 Task: Look for space in Kīsh, Iran from 9th June, 2023 to 16th June, 2023 for 2 adults in price range Rs.8000 to Rs.16000. Place can be entire place with 2 bedrooms having 2 beds and 1 bathroom. Property type can be house, flat, guest house. Booking option can be shelf check-in. Required host language is English.
Action: Mouse moved to (519, 82)
Screenshot: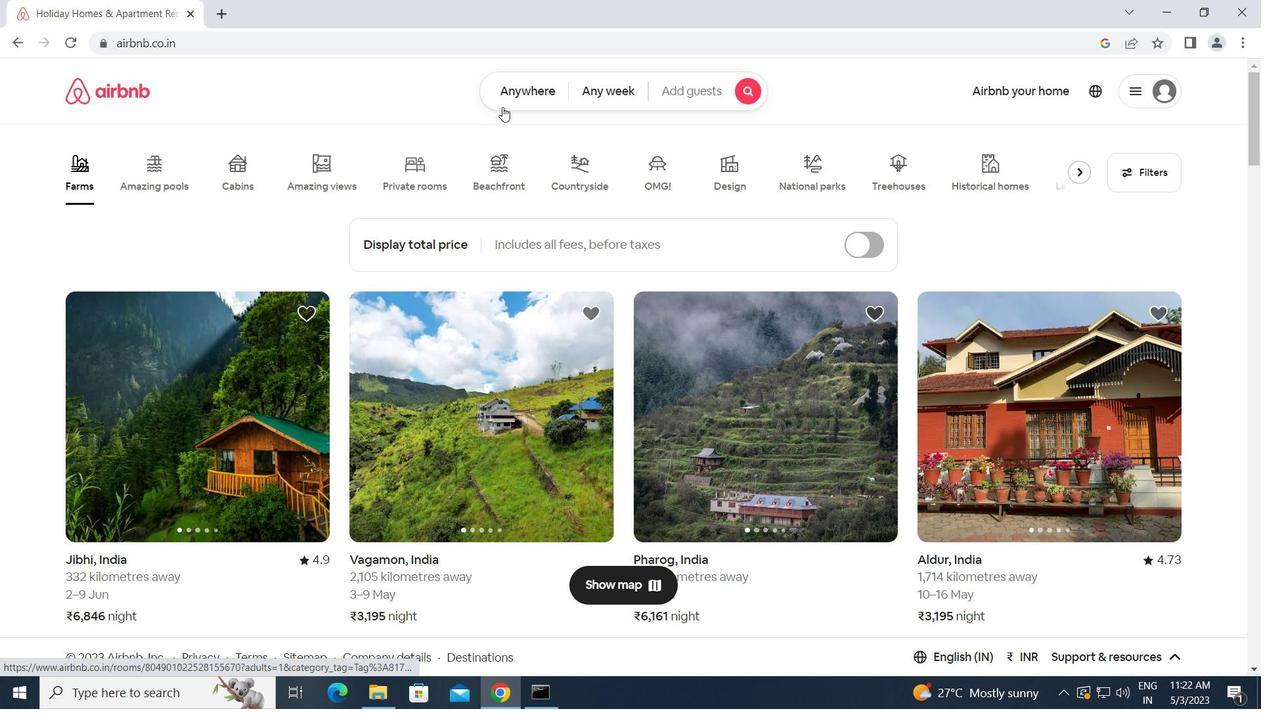 
Action: Mouse pressed left at (519, 82)
Screenshot: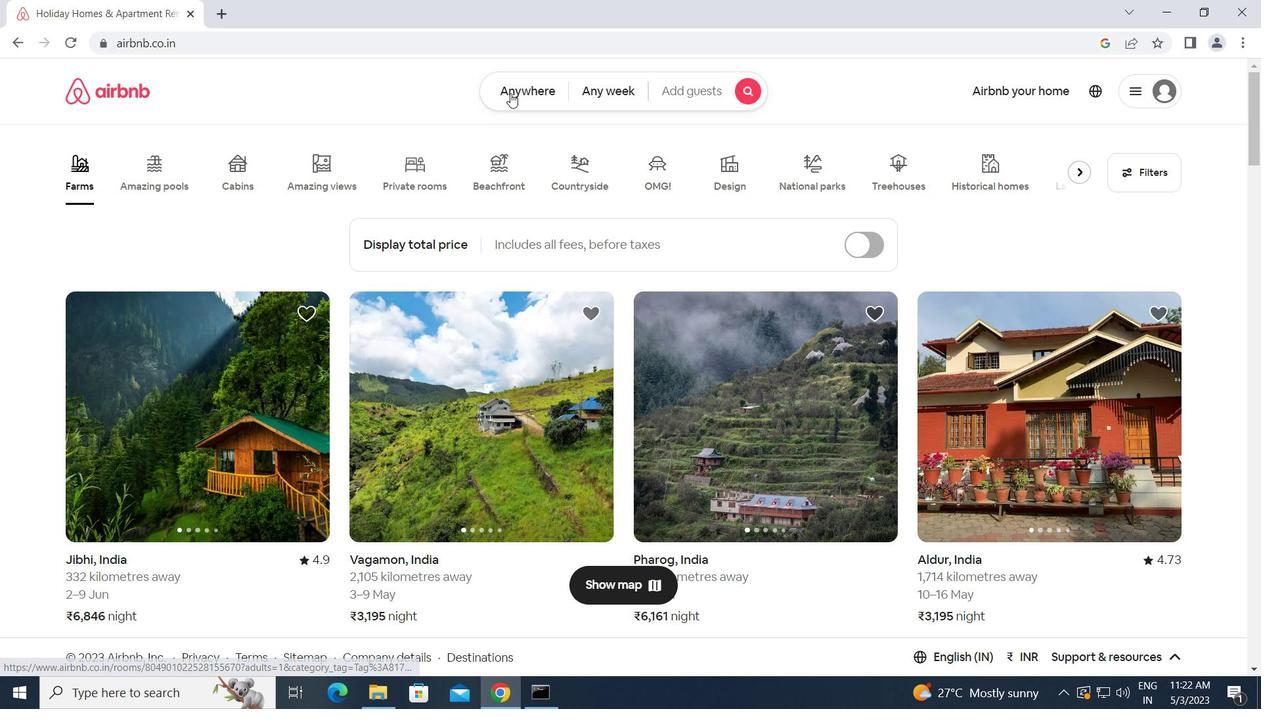 
Action: Mouse moved to (428, 135)
Screenshot: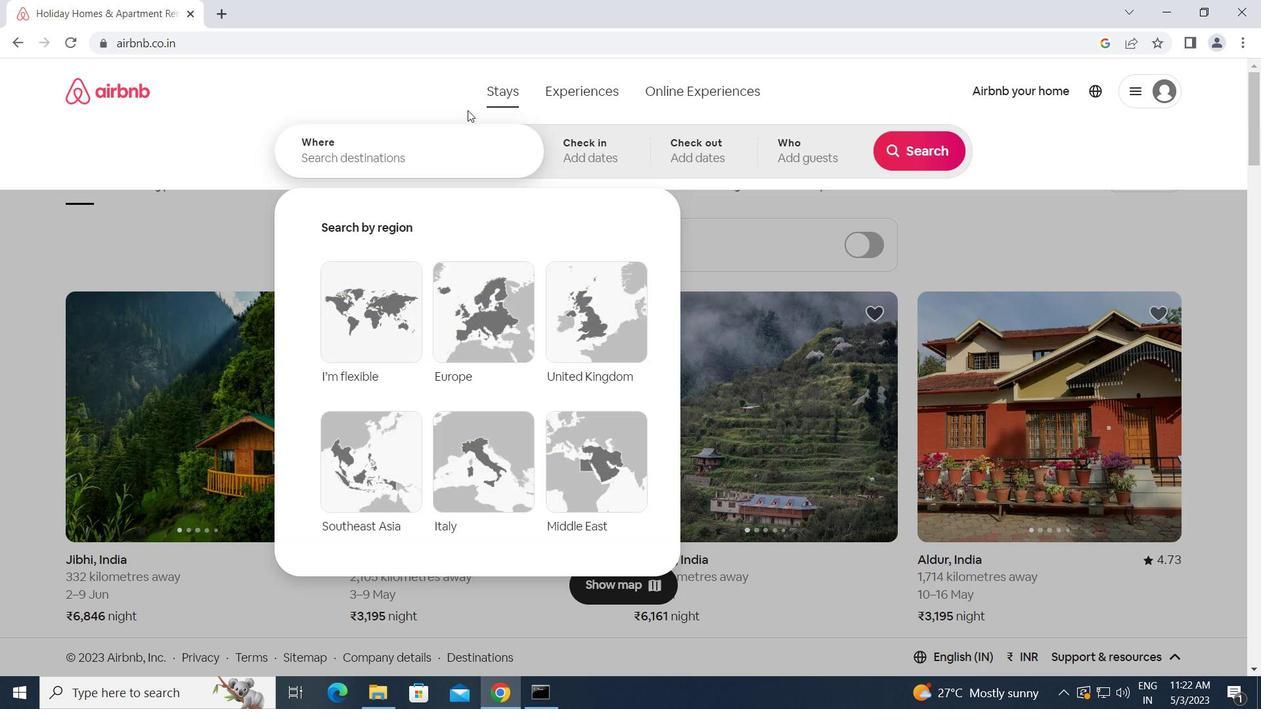 
Action: Mouse pressed left at (428, 135)
Screenshot: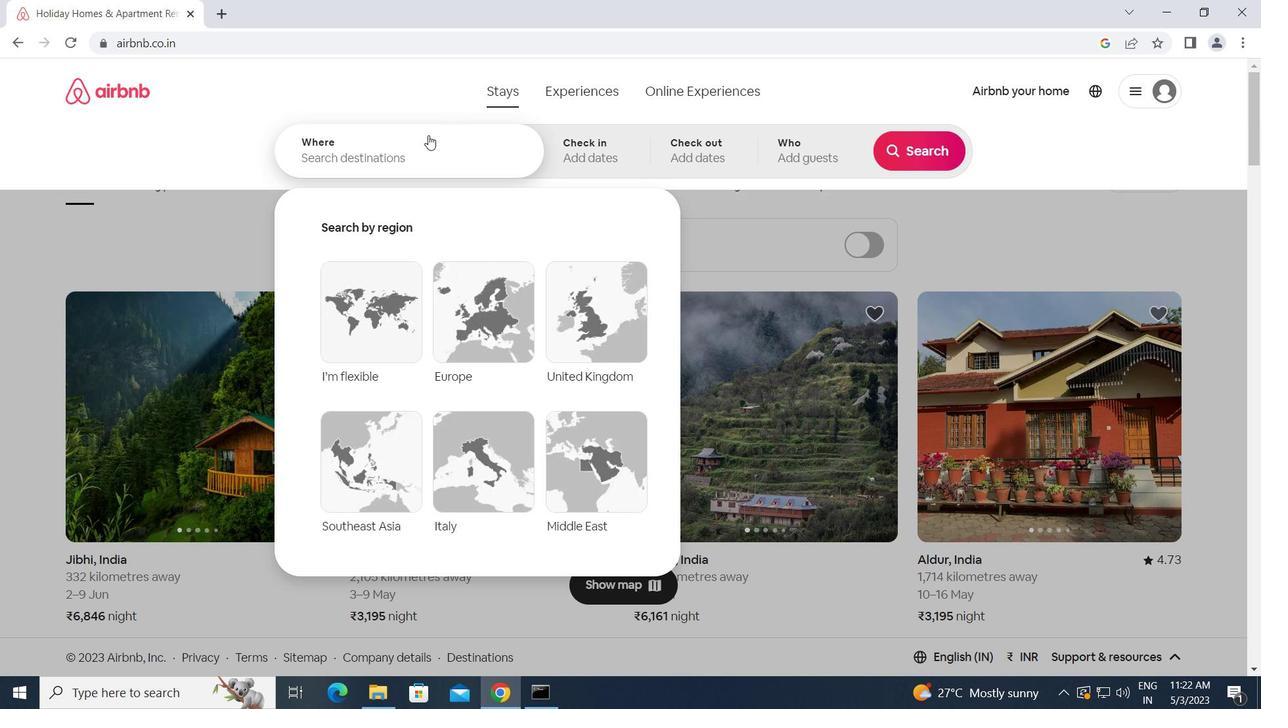 
Action: Key pressed k<Key.caps_lock>ish,<Key.space><Key.caps_lock>i<Key.caps_lock>ran<Key.enter>
Screenshot: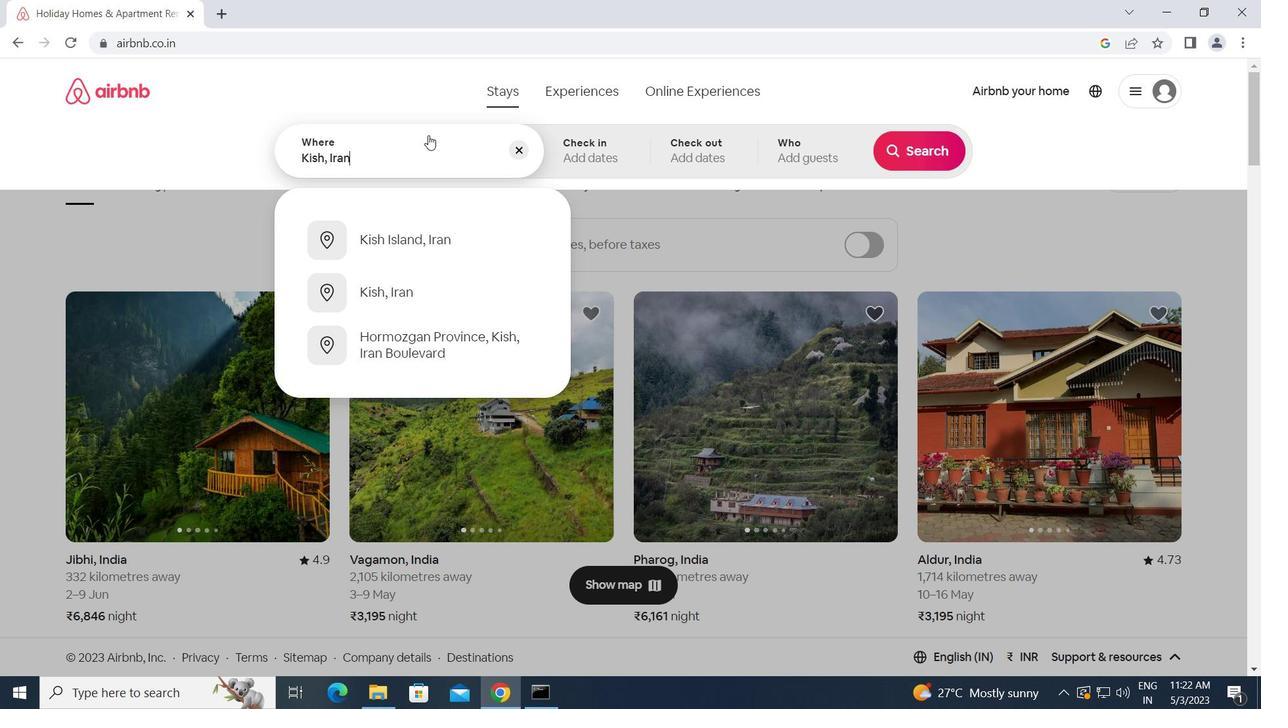 
Action: Mouse moved to (852, 385)
Screenshot: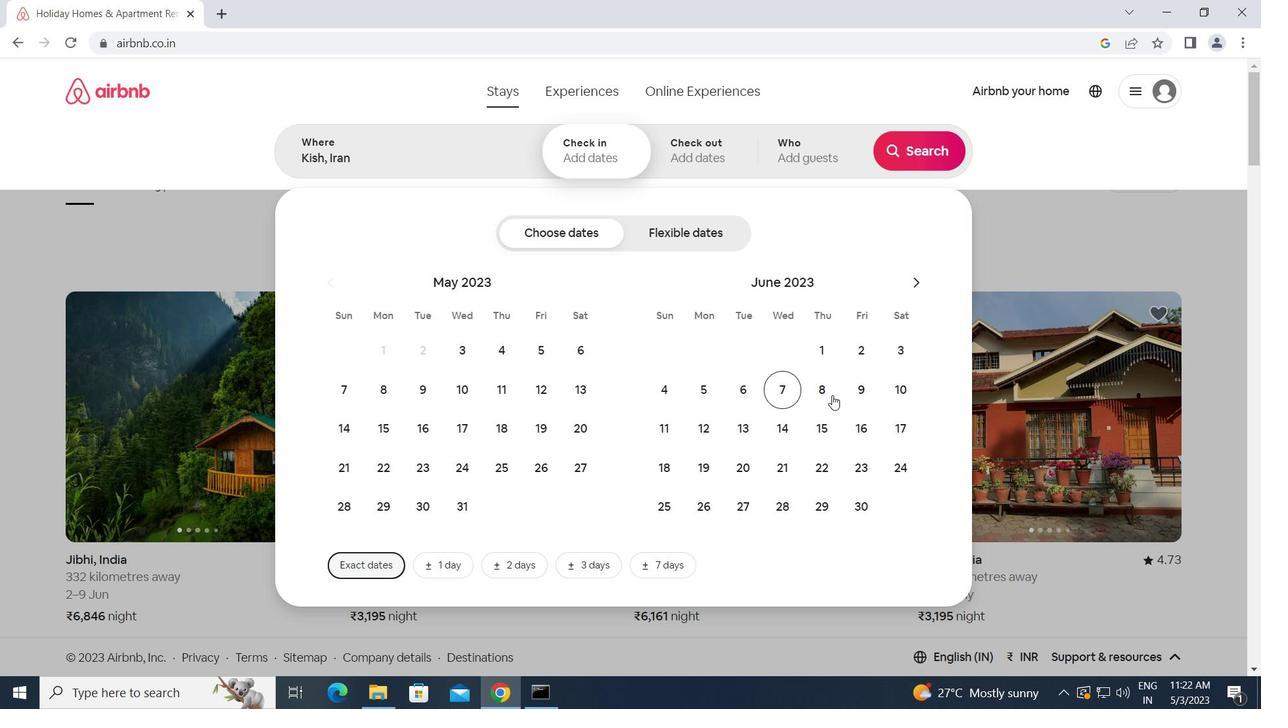 
Action: Mouse pressed left at (852, 385)
Screenshot: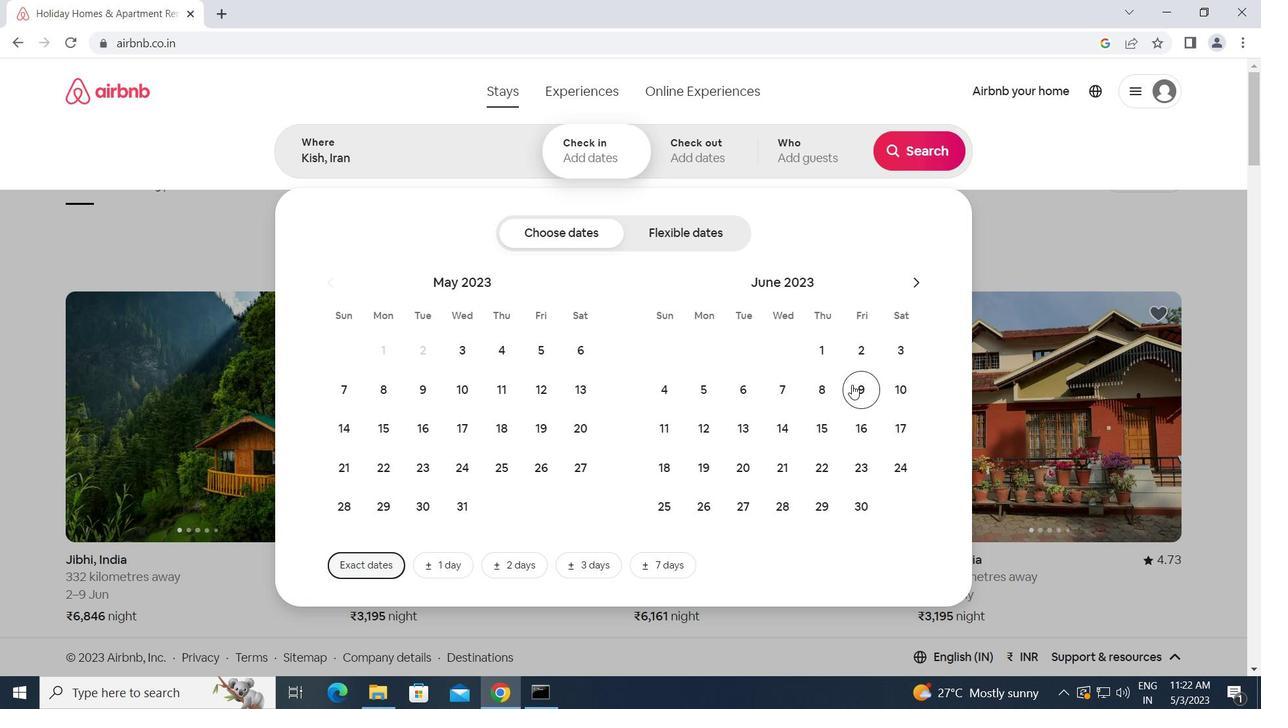 
Action: Mouse moved to (867, 423)
Screenshot: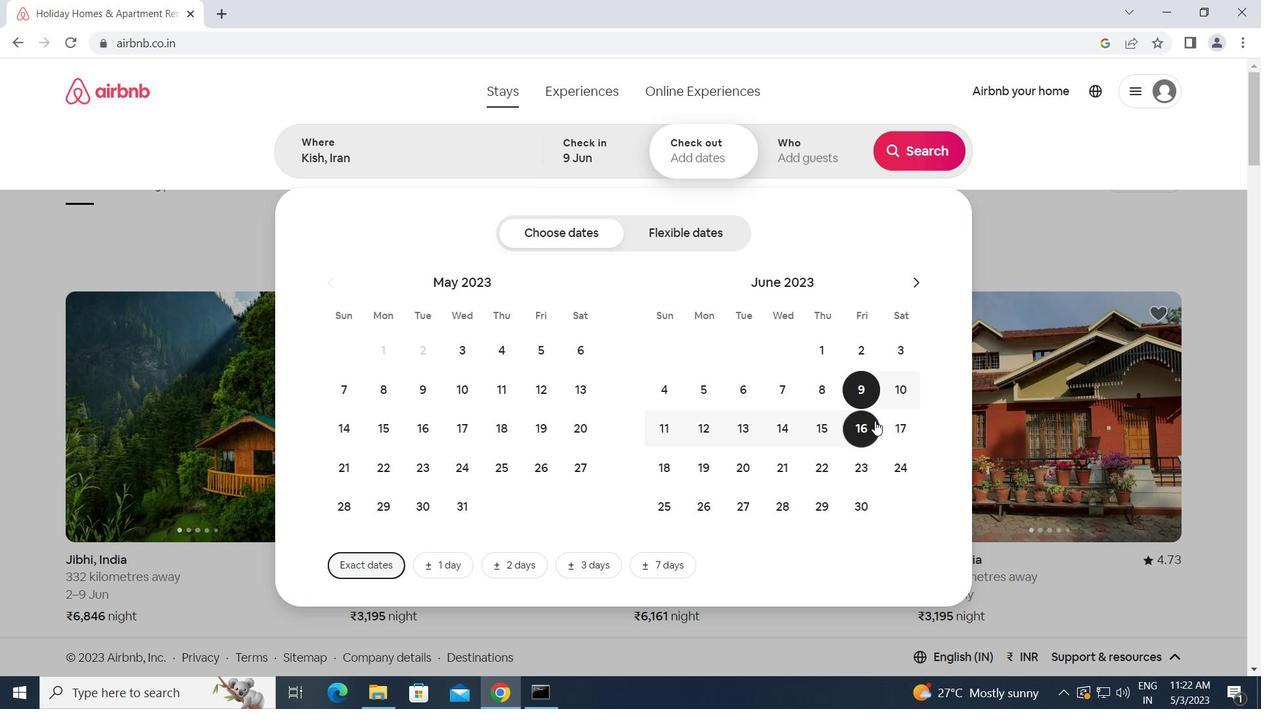 
Action: Mouse pressed left at (867, 423)
Screenshot: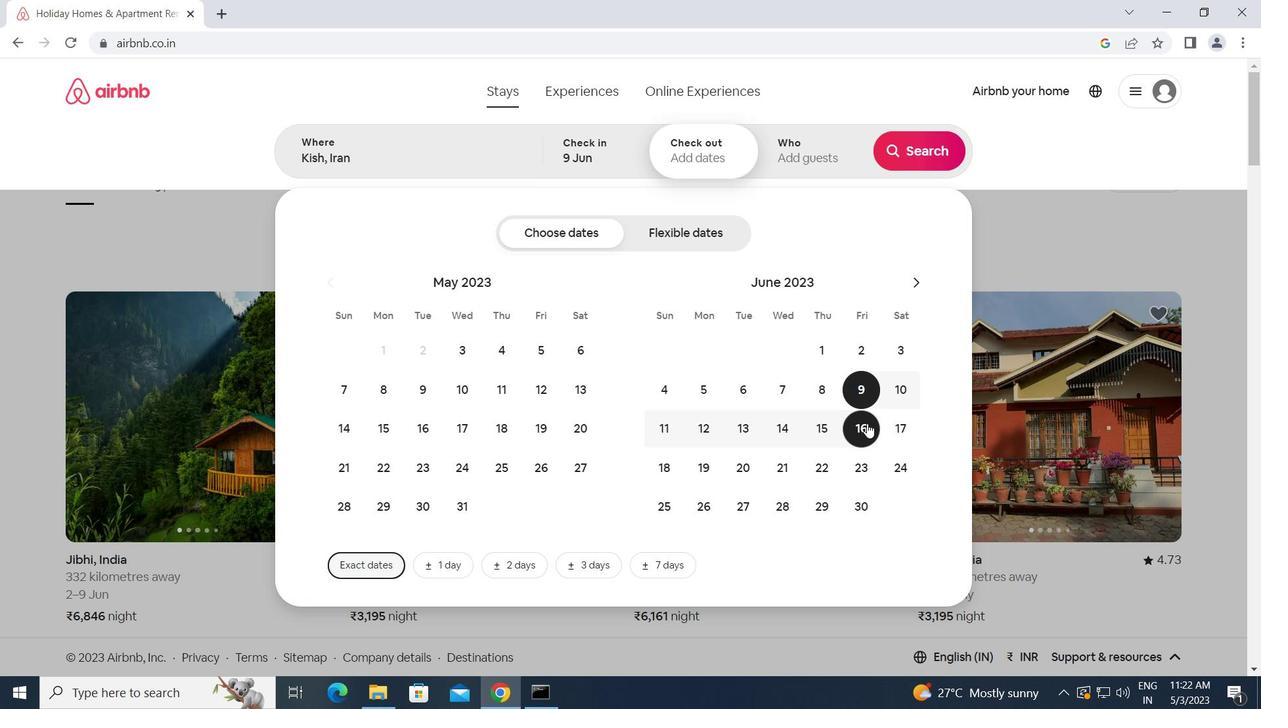 
Action: Mouse moved to (794, 148)
Screenshot: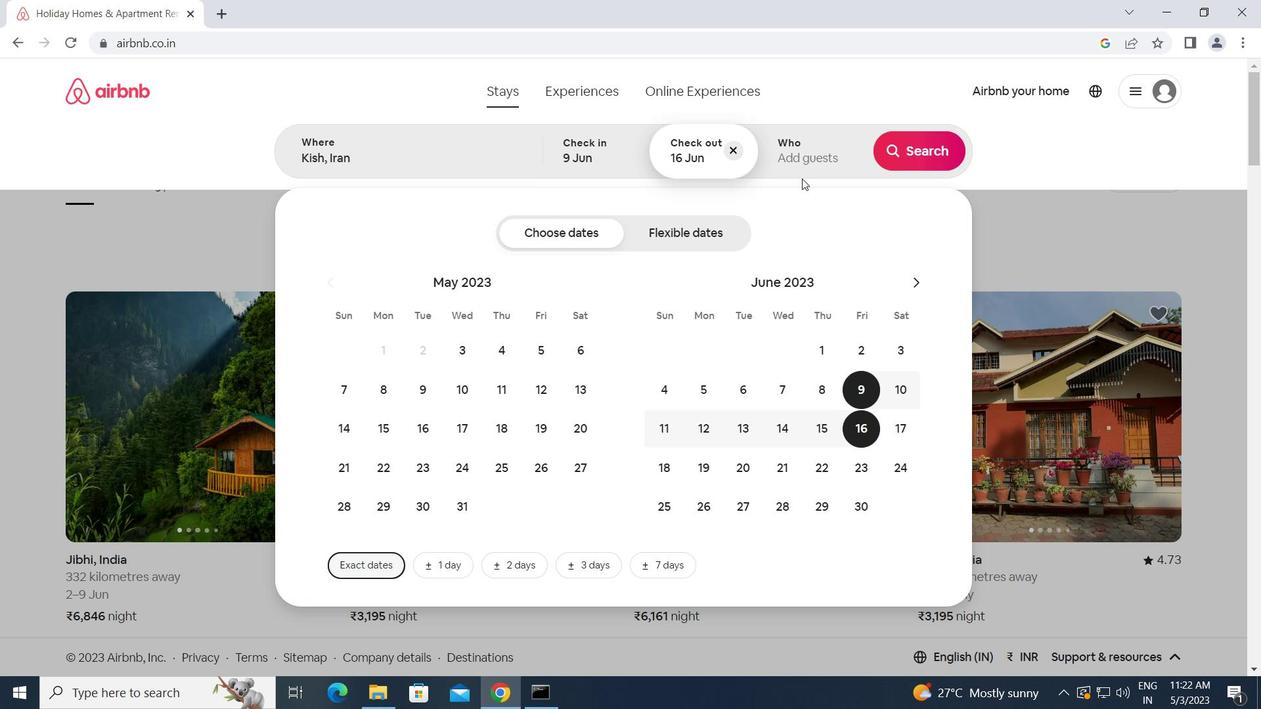 
Action: Mouse pressed left at (794, 148)
Screenshot: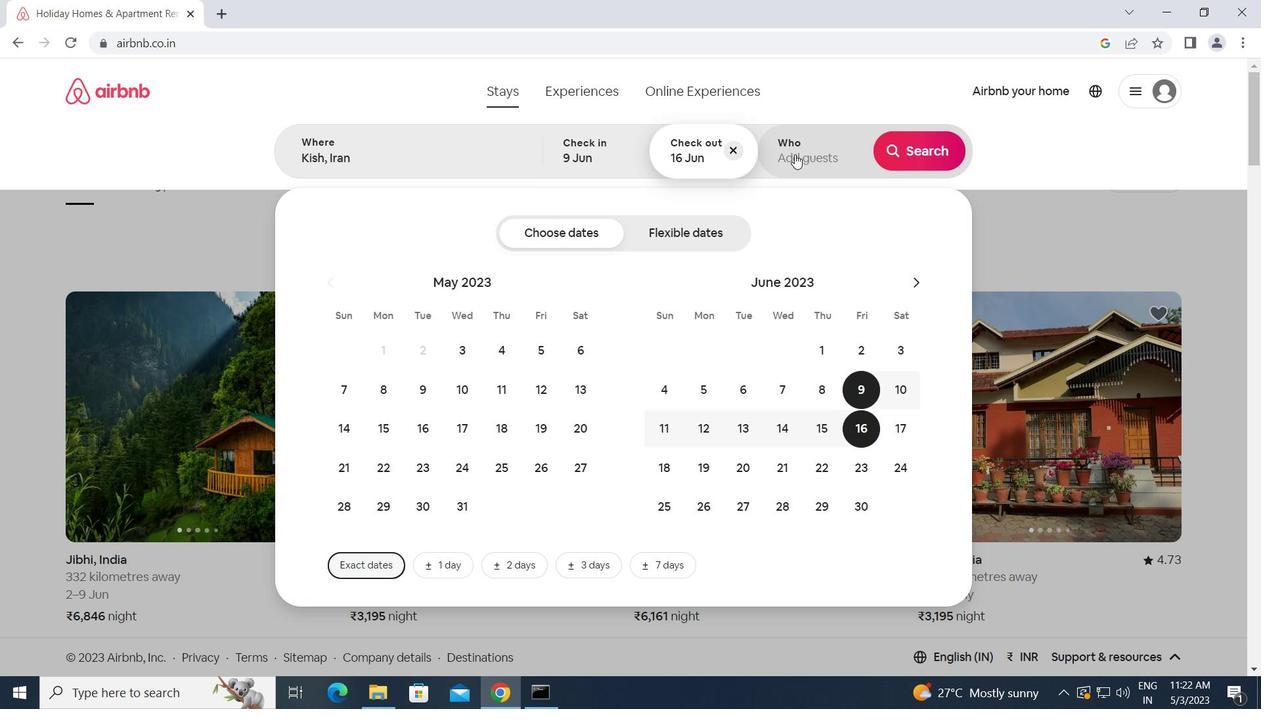 
Action: Mouse moved to (934, 229)
Screenshot: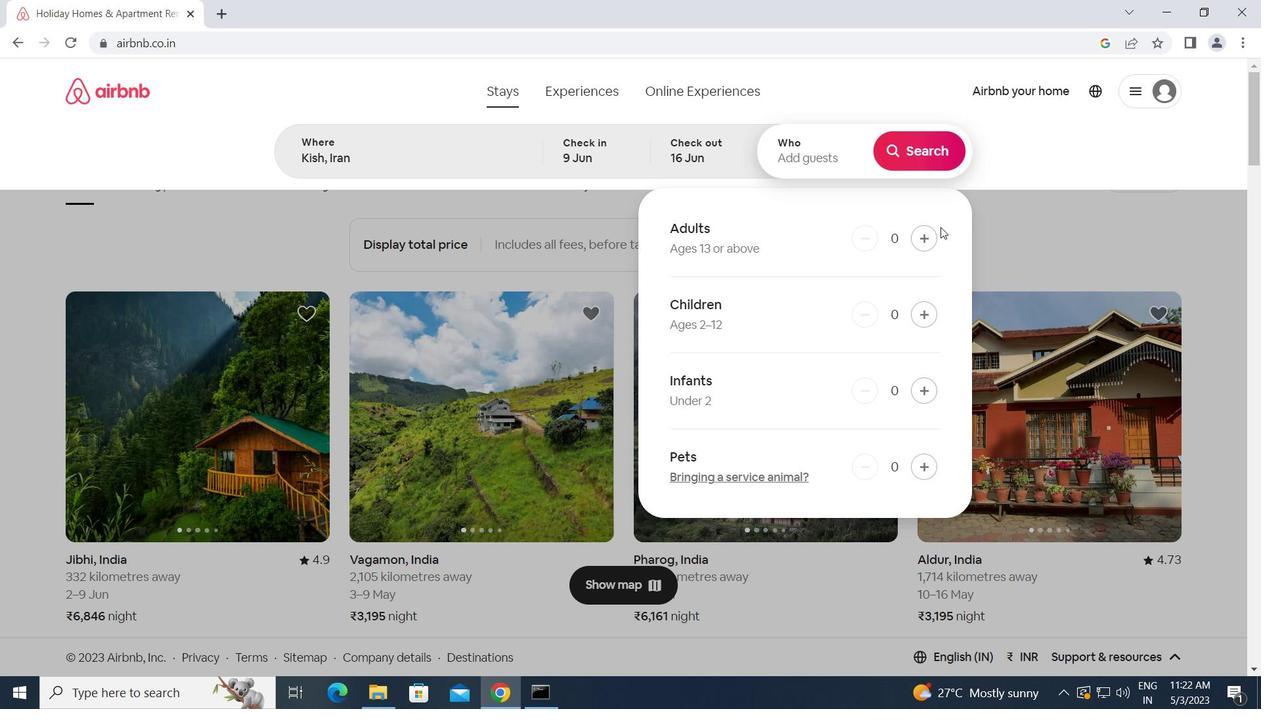 
Action: Mouse pressed left at (934, 229)
Screenshot: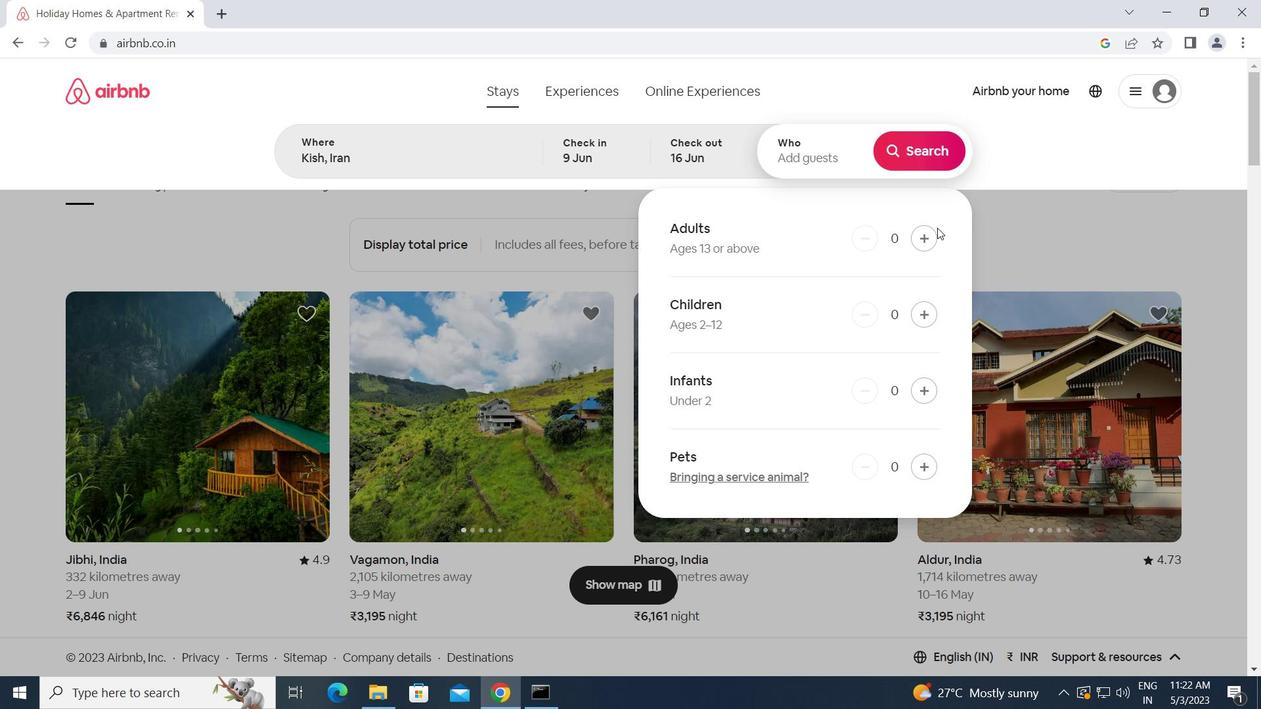 
Action: Mouse pressed left at (934, 229)
Screenshot: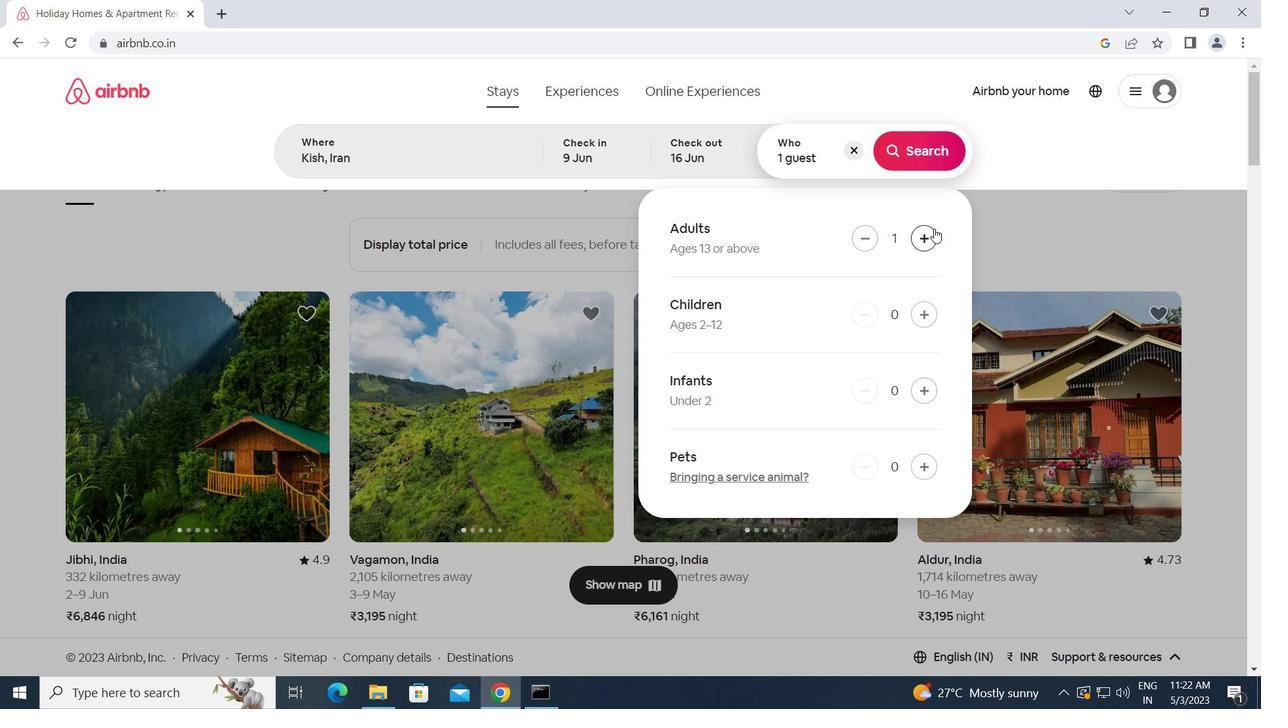 
Action: Mouse moved to (913, 157)
Screenshot: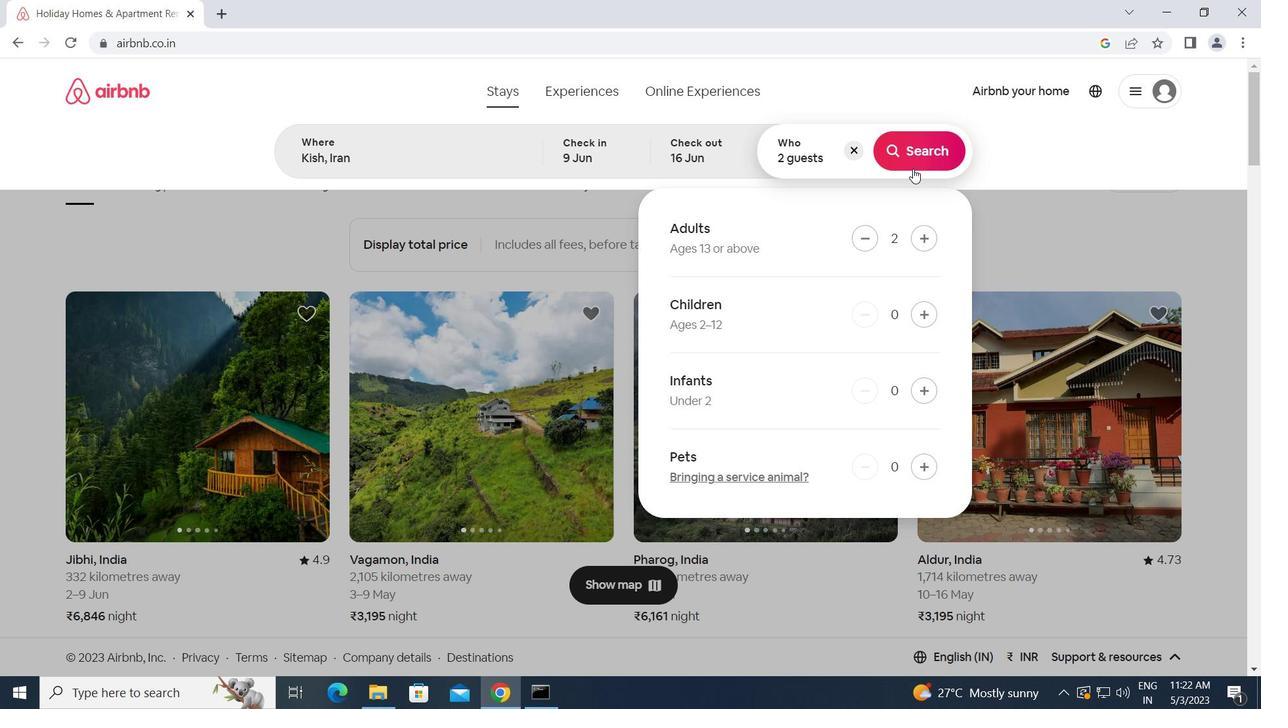 
Action: Mouse pressed left at (913, 157)
Screenshot: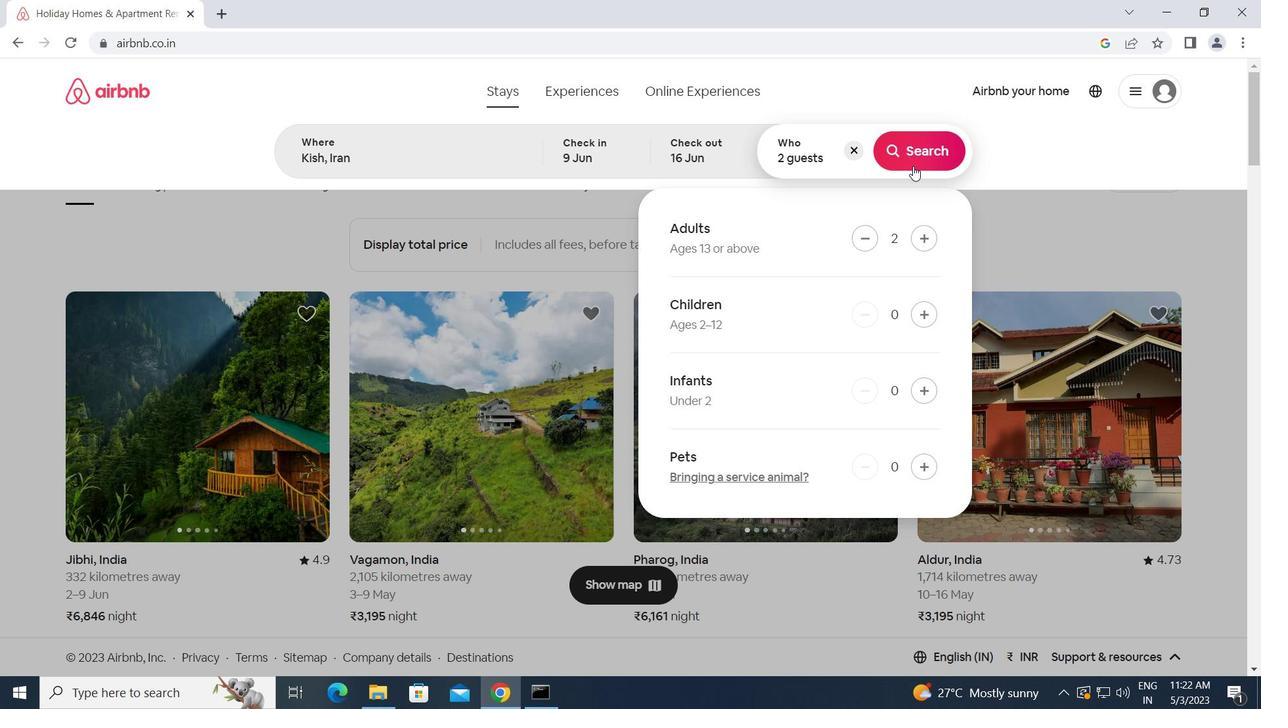 
Action: Mouse moved to (1164, 157)
Screenshot: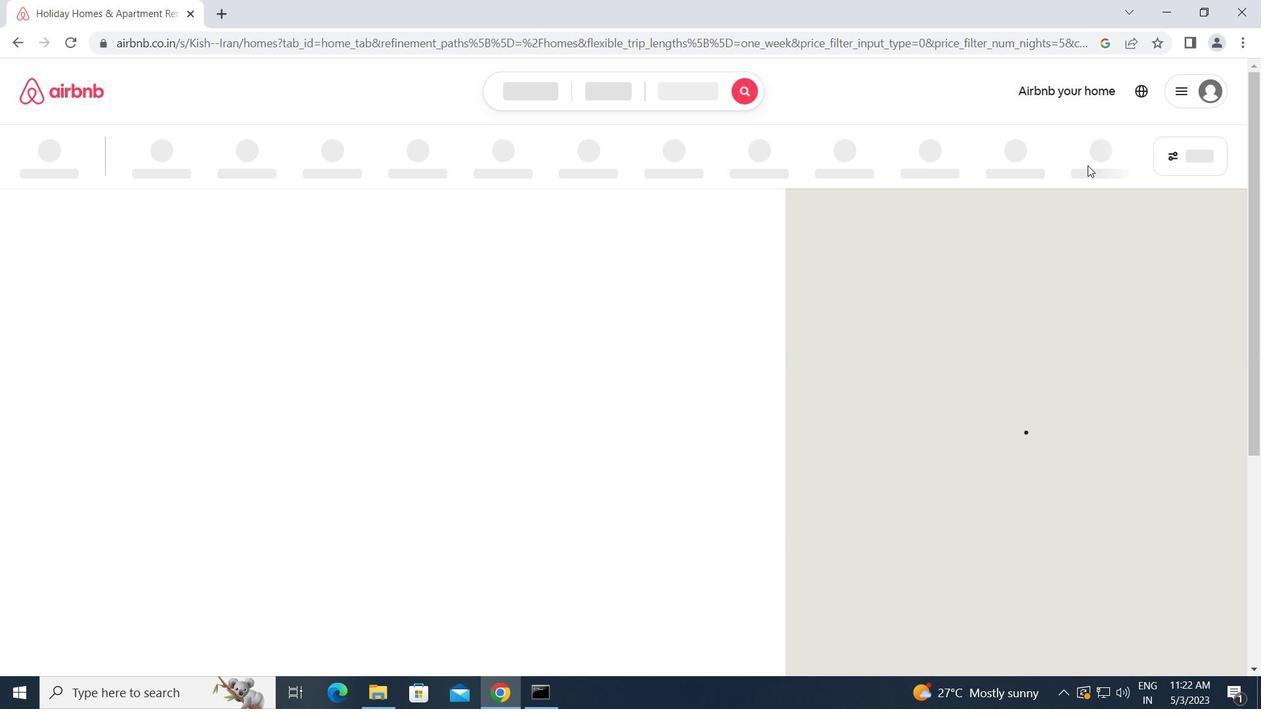 
Action: Mouse pressed left at (1164, 157)
Screenshot: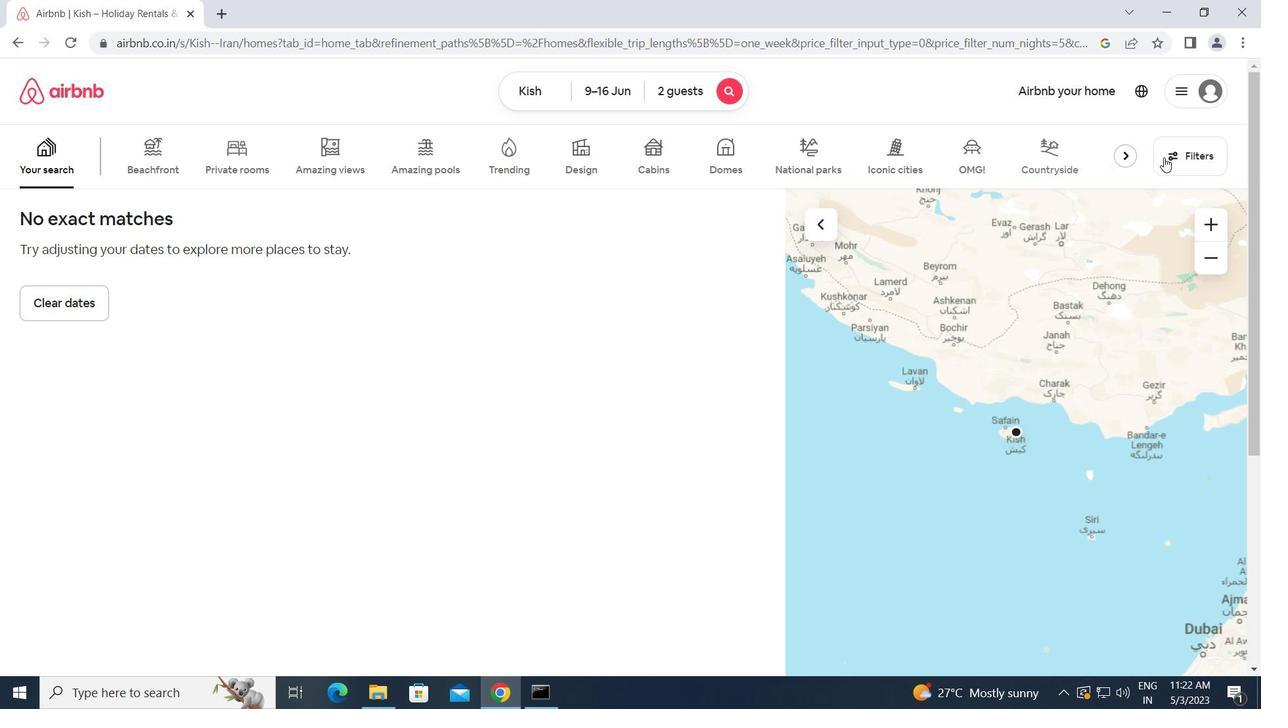 
Action: Mouse moved to (418, 254)
Screenshot: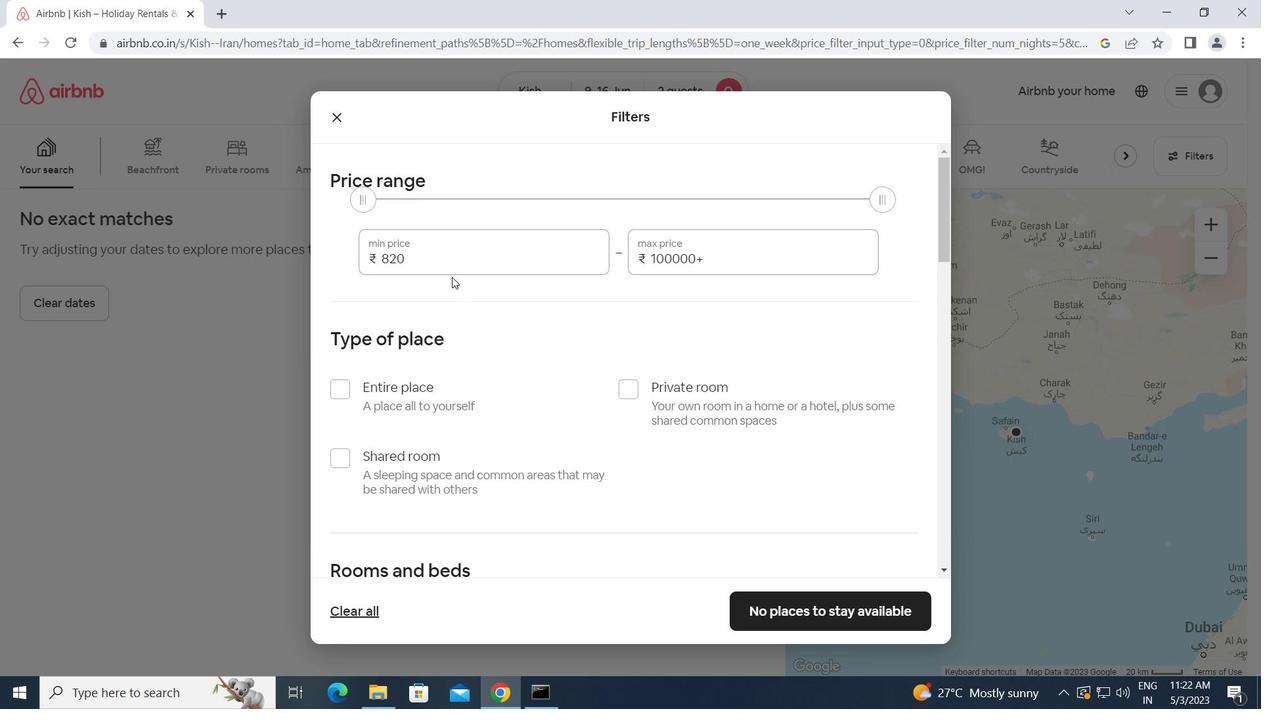 
Action: Mouse pressed left at (418, 254)
Screenshot: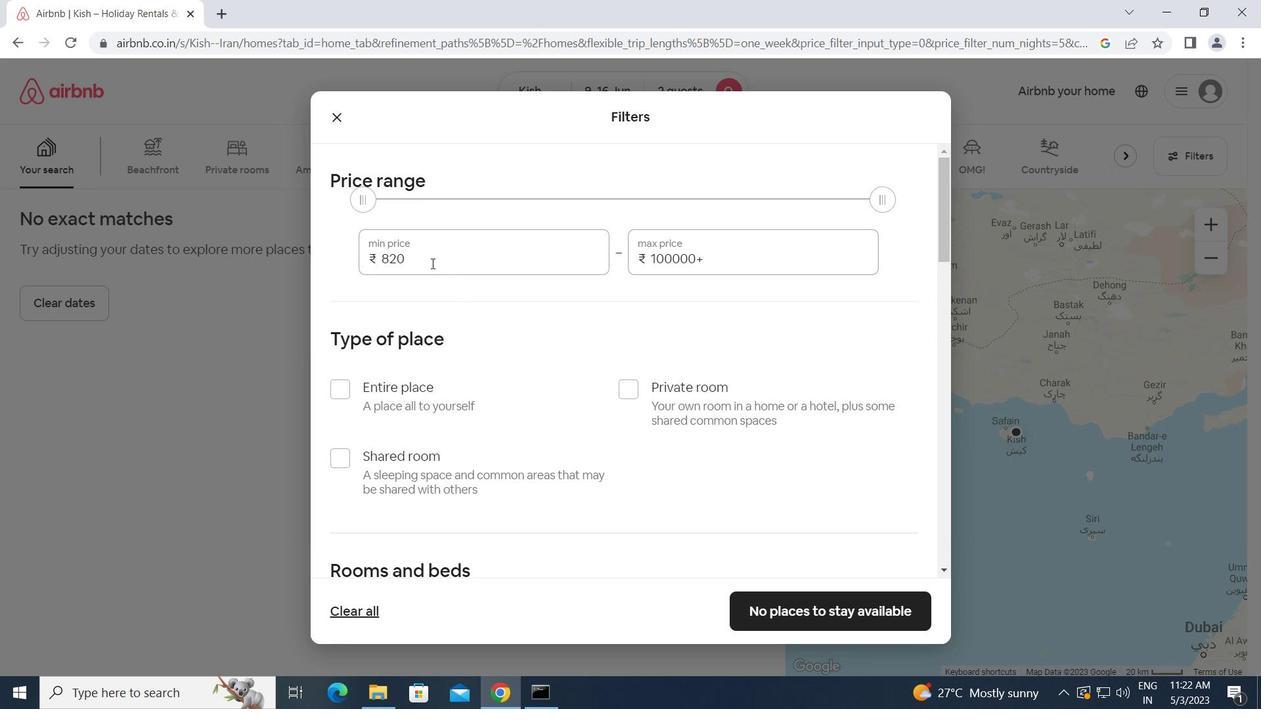 
Action: Mouse moved to (368, 266)
Screenshot: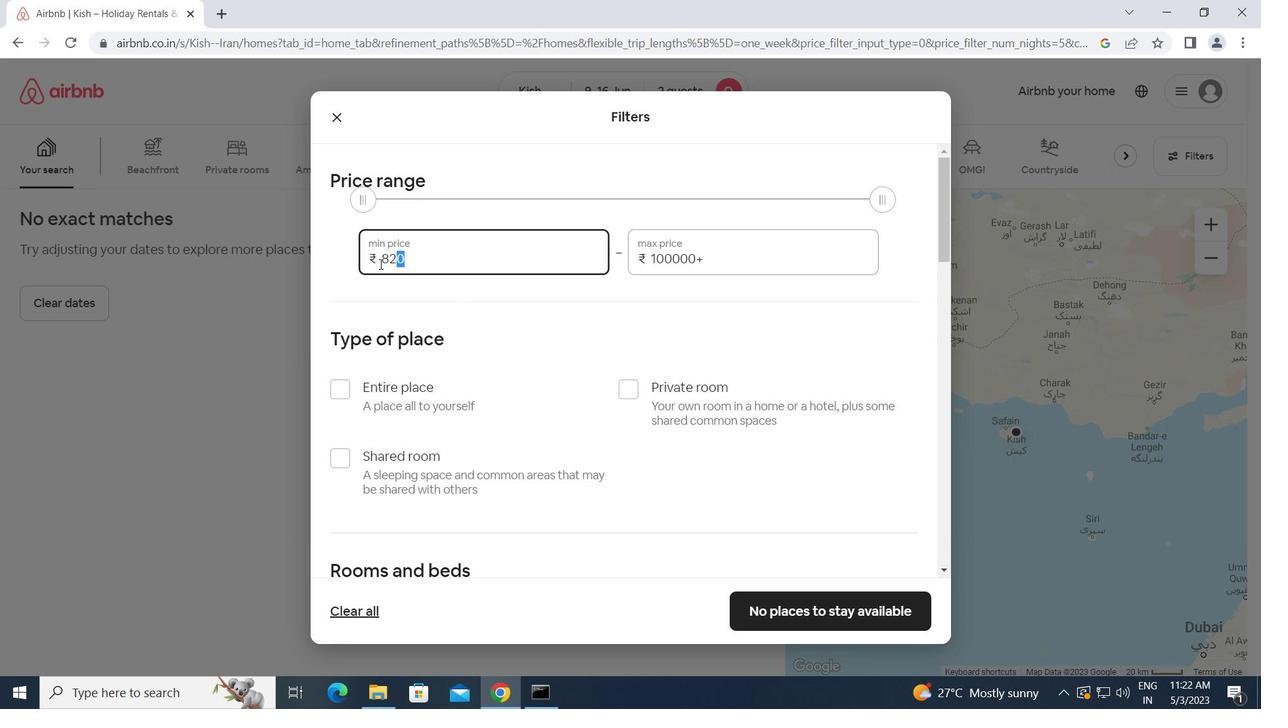 
Action: Key pressed 8000<Key.tab>16000
Screenshot: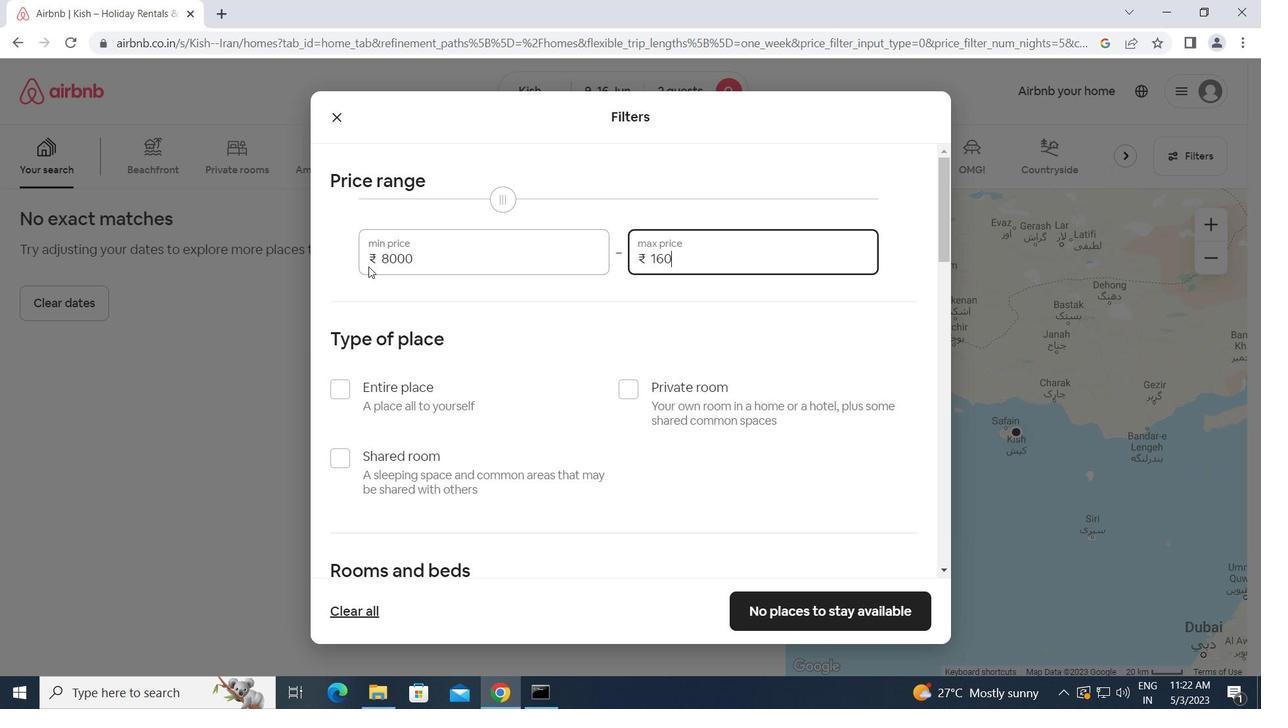 
Action: Mouse moved to (330, 387)
Screenshot: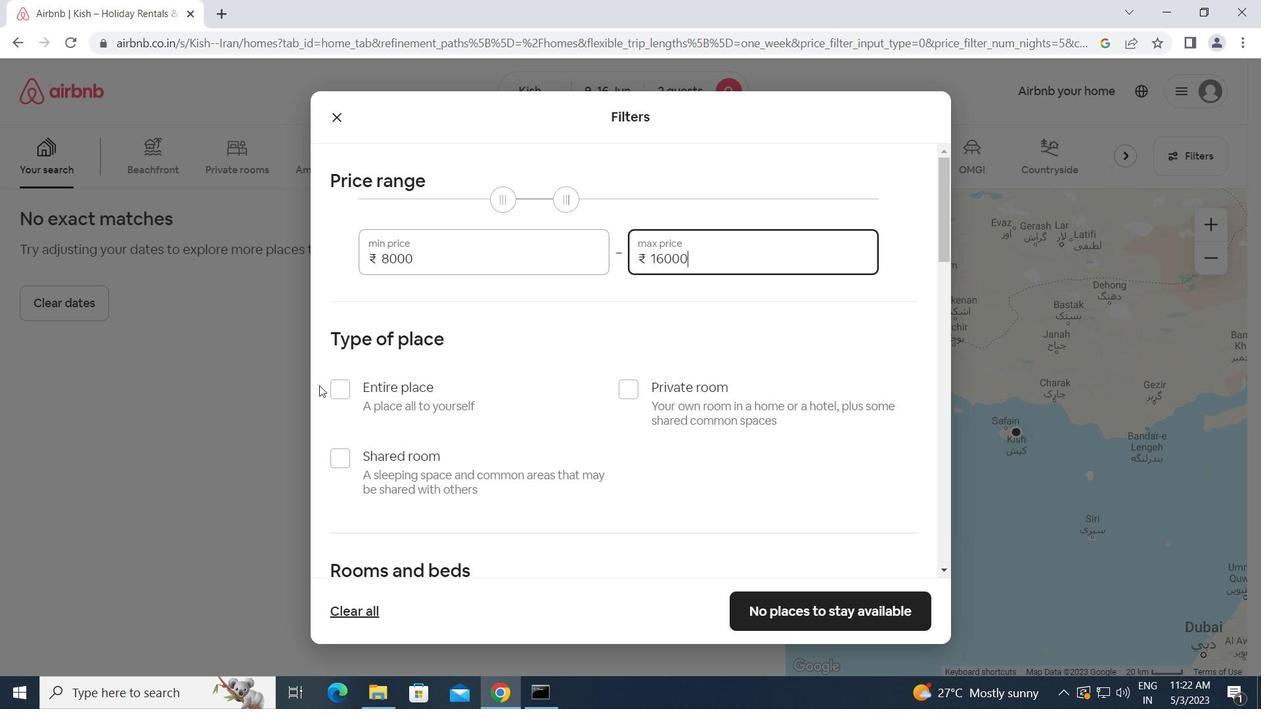 
Action: Mouse pressed left at (330, 387)
Screenshot: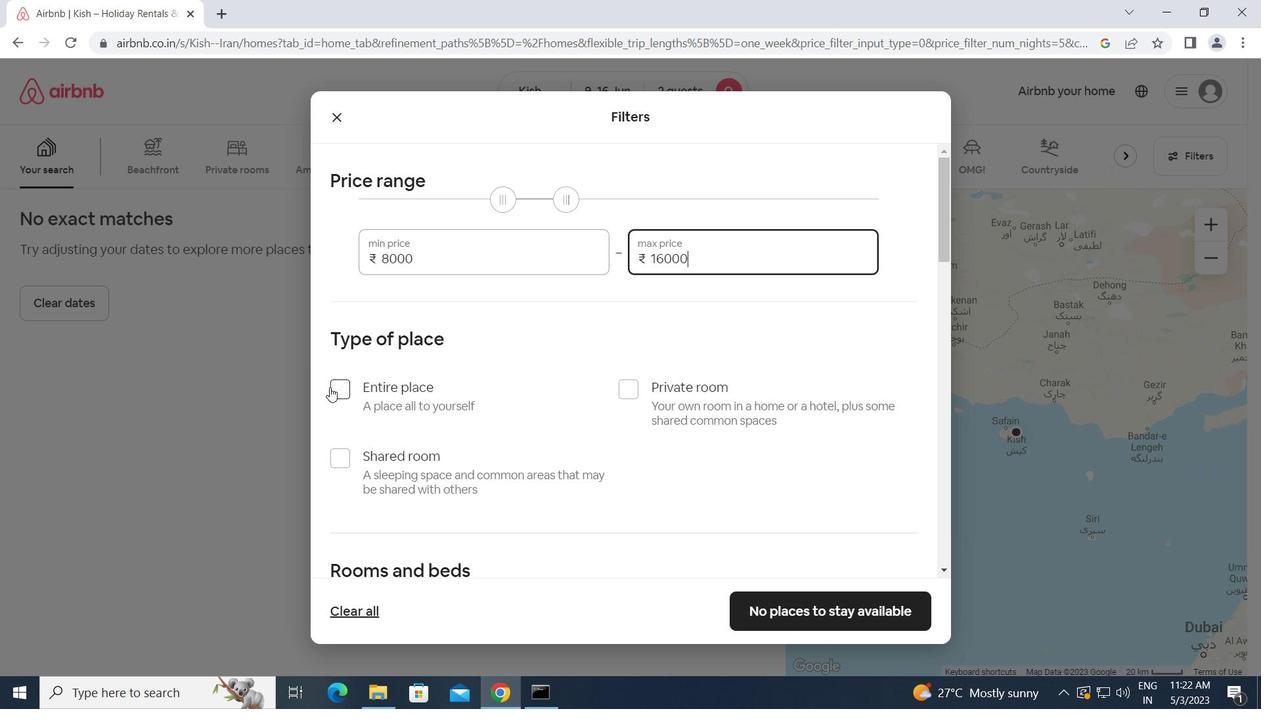 
Action: Mouse moved to (457, 407)
Screenshot: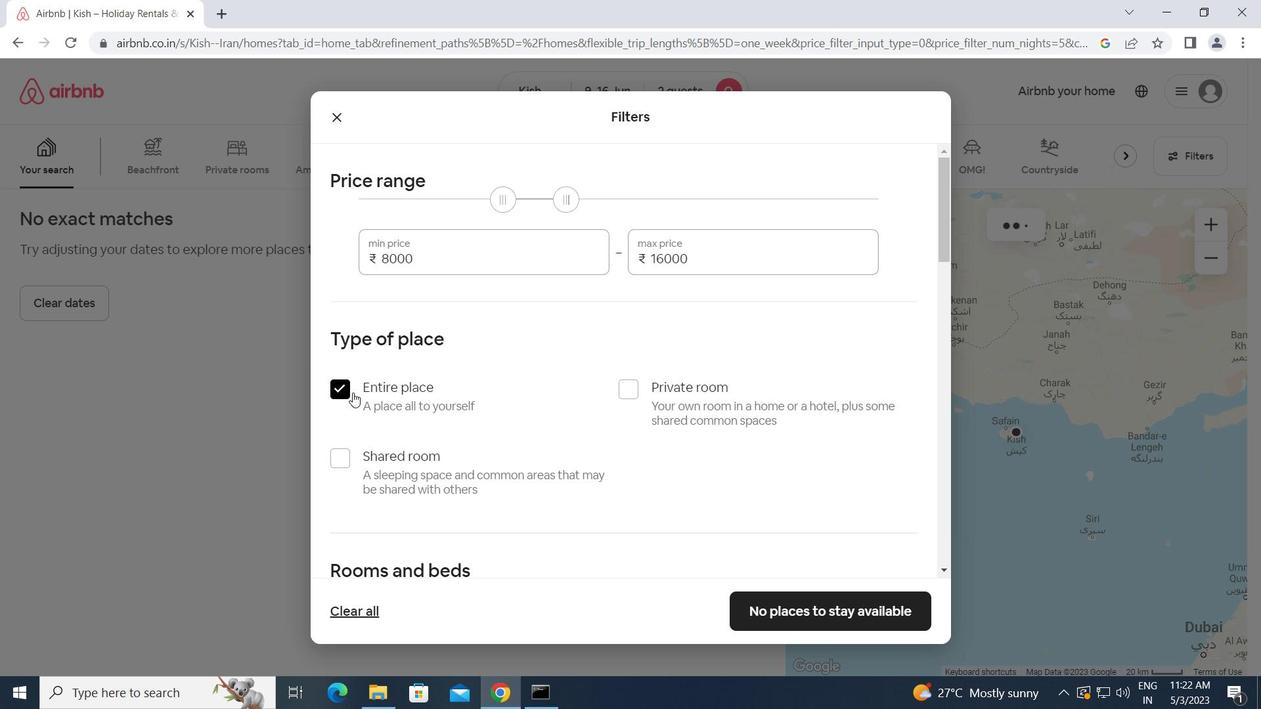 
Action: Mouse scrolled (457, 406) with delta (0, 0)
Screenshot: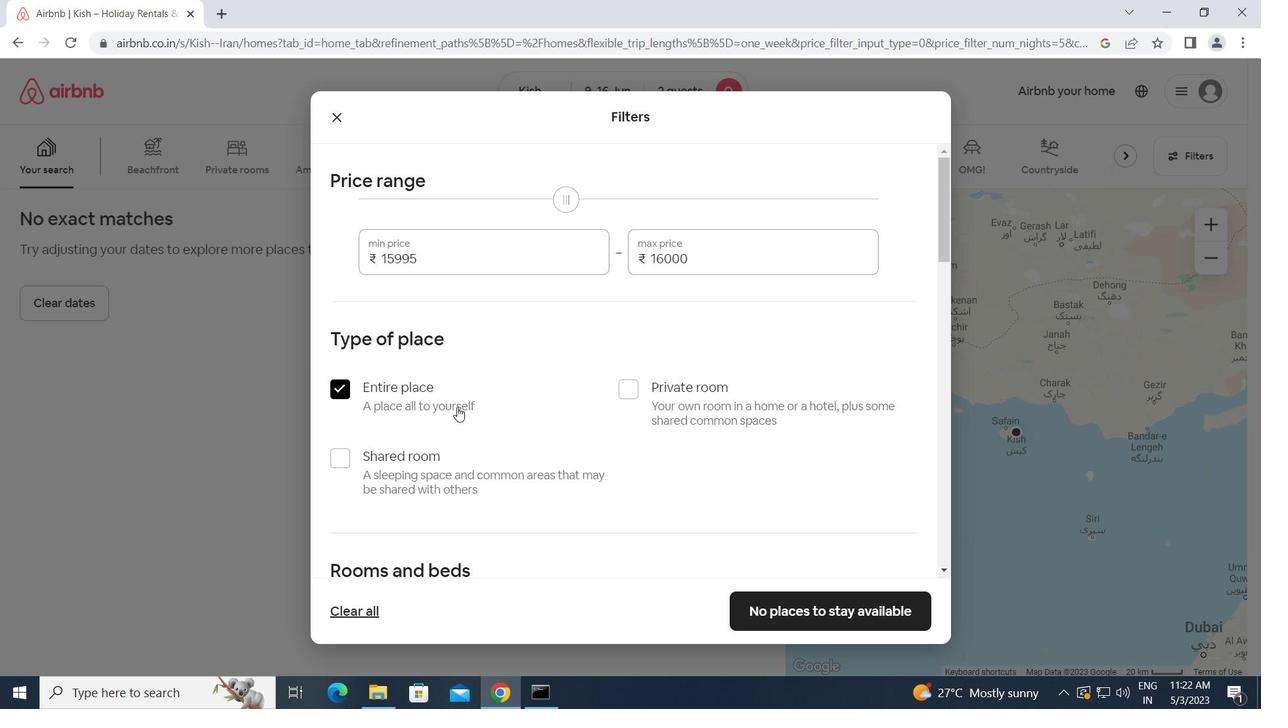 
Action: Mouse scrolled (457, 406) with delta (0, 0)
Screenshot: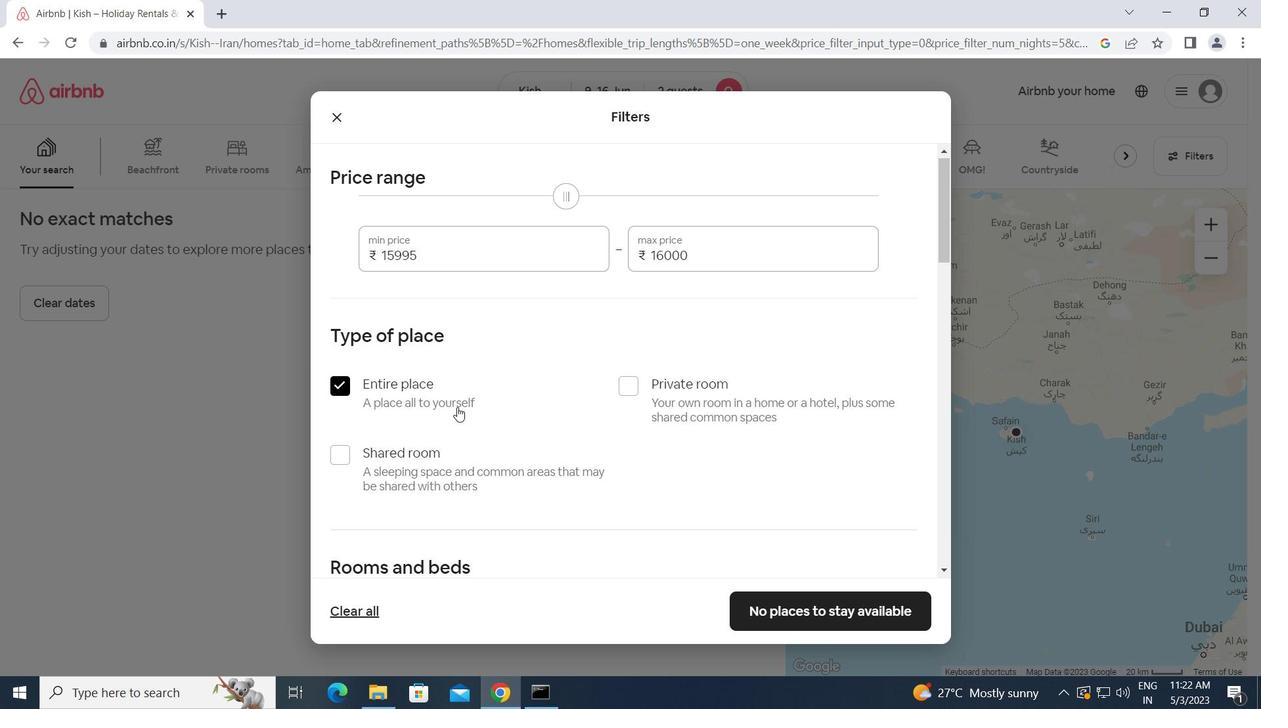 
Action: Mouse scrolled (457, 406) with delta (0, 0)
Screenshot: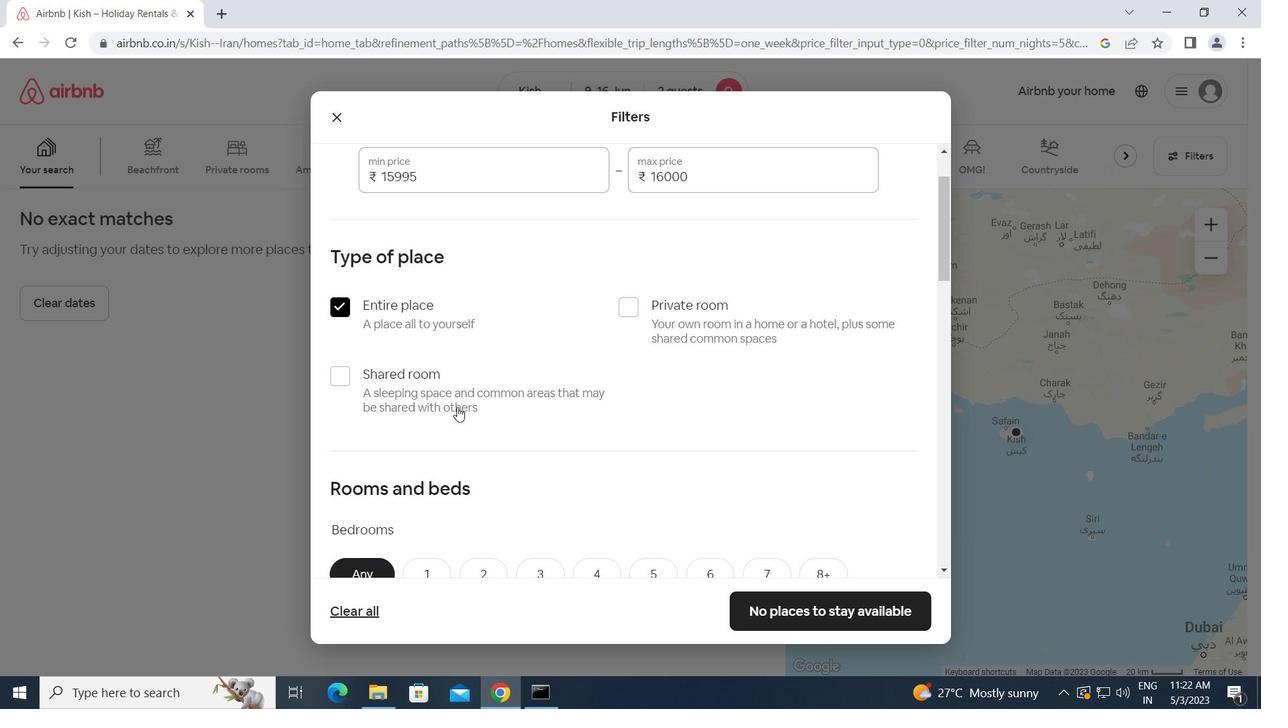 
Action: Mouse scrolled (457, 406) with delta (0, 0)
Screenshot: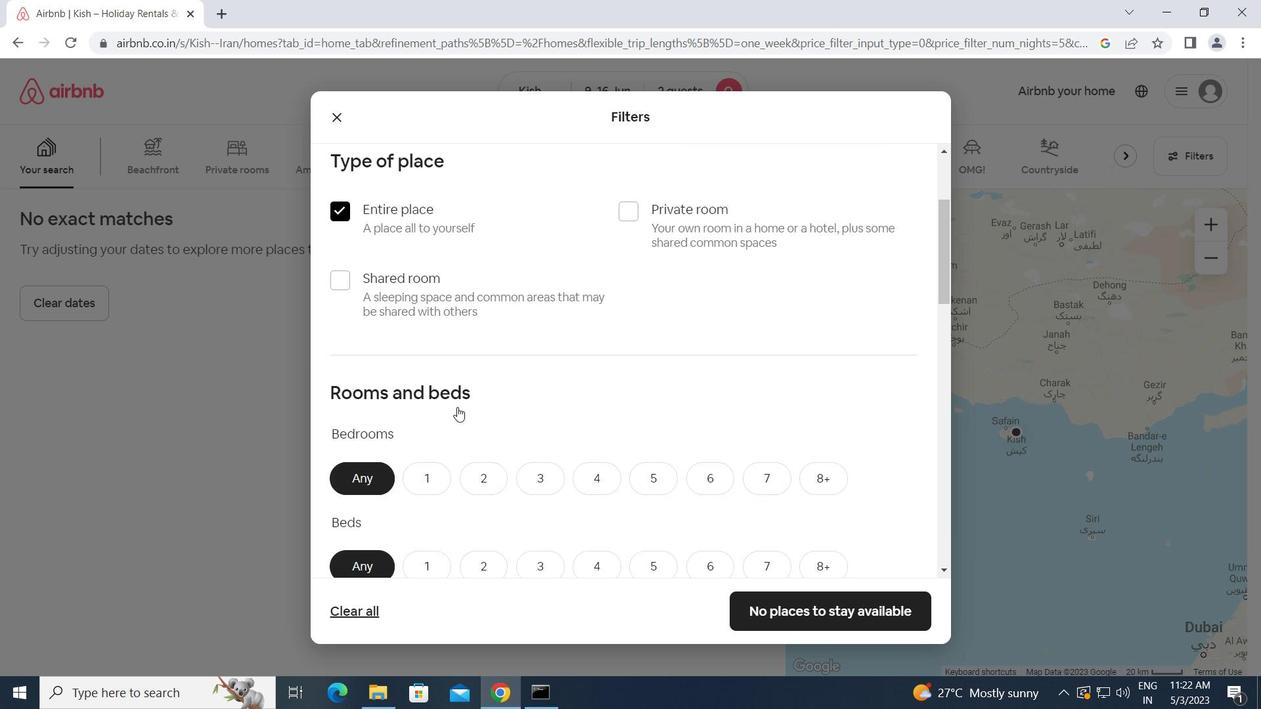 
Action: Mouse moved to (481, 339)
Screenshot: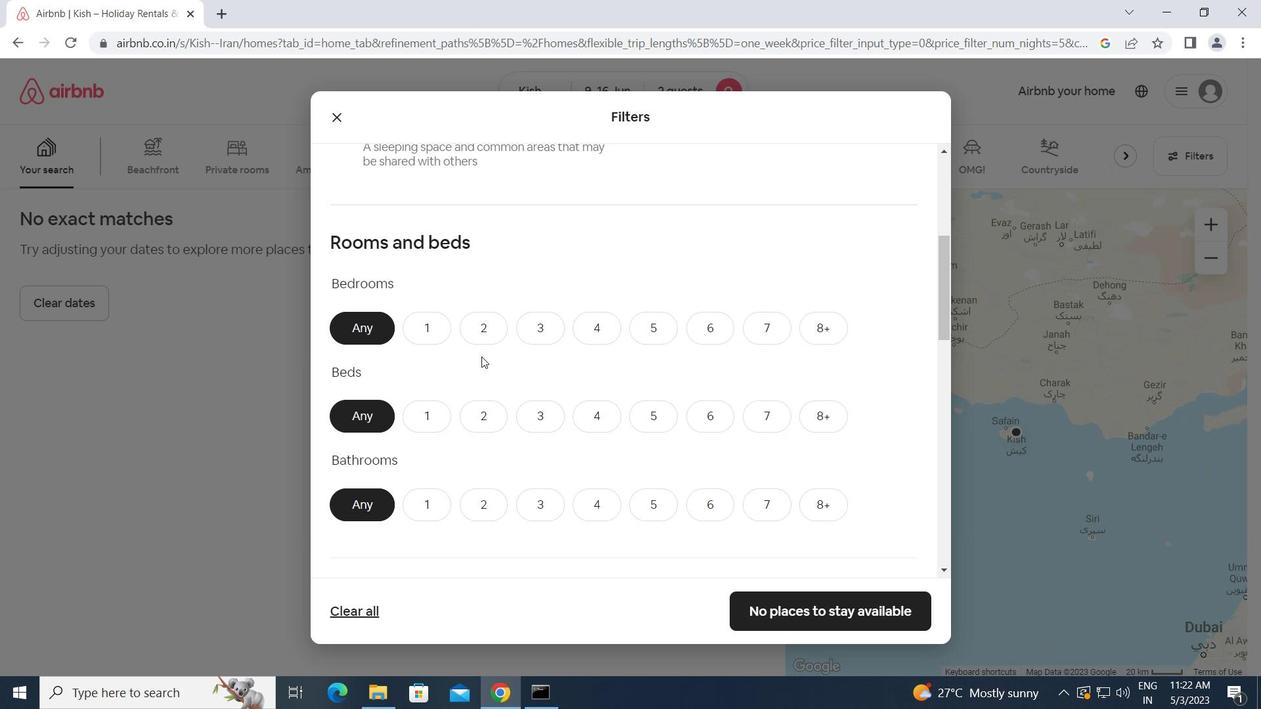 
Action: Mouse pressed left at (481, 339)
Screenshot: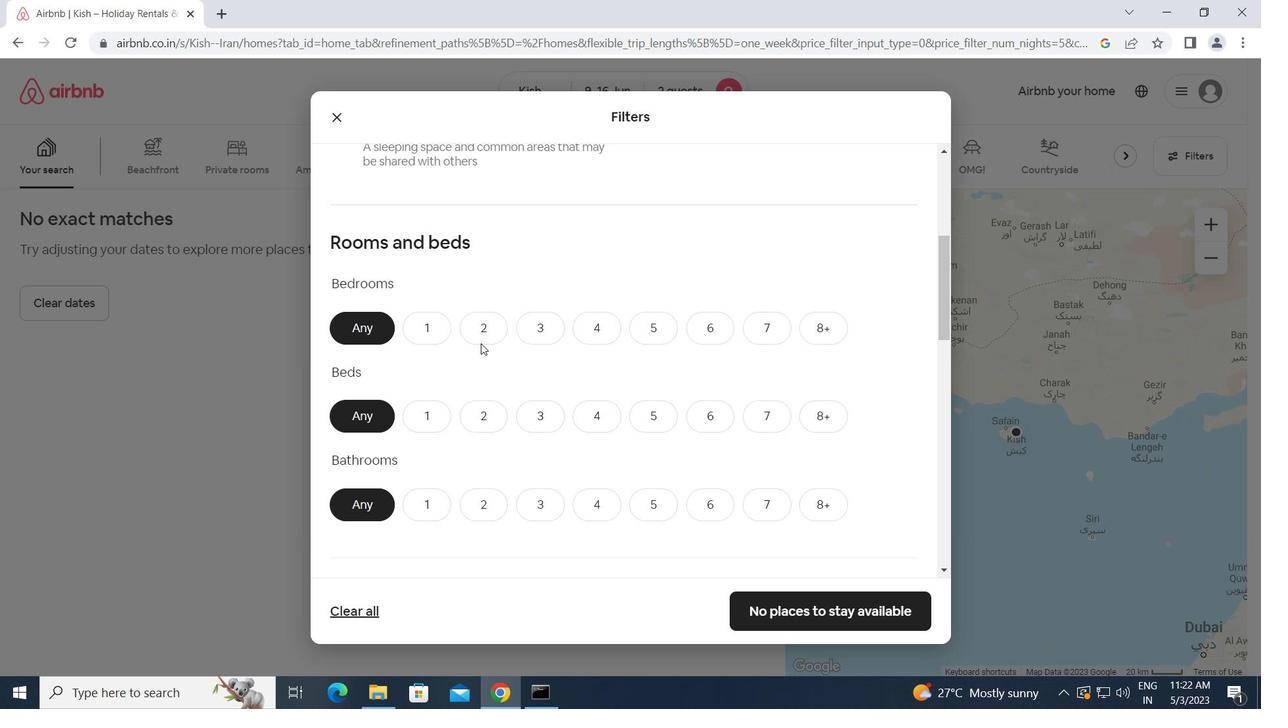 
Action: Mouse moved to (476, 416)
Screenshot: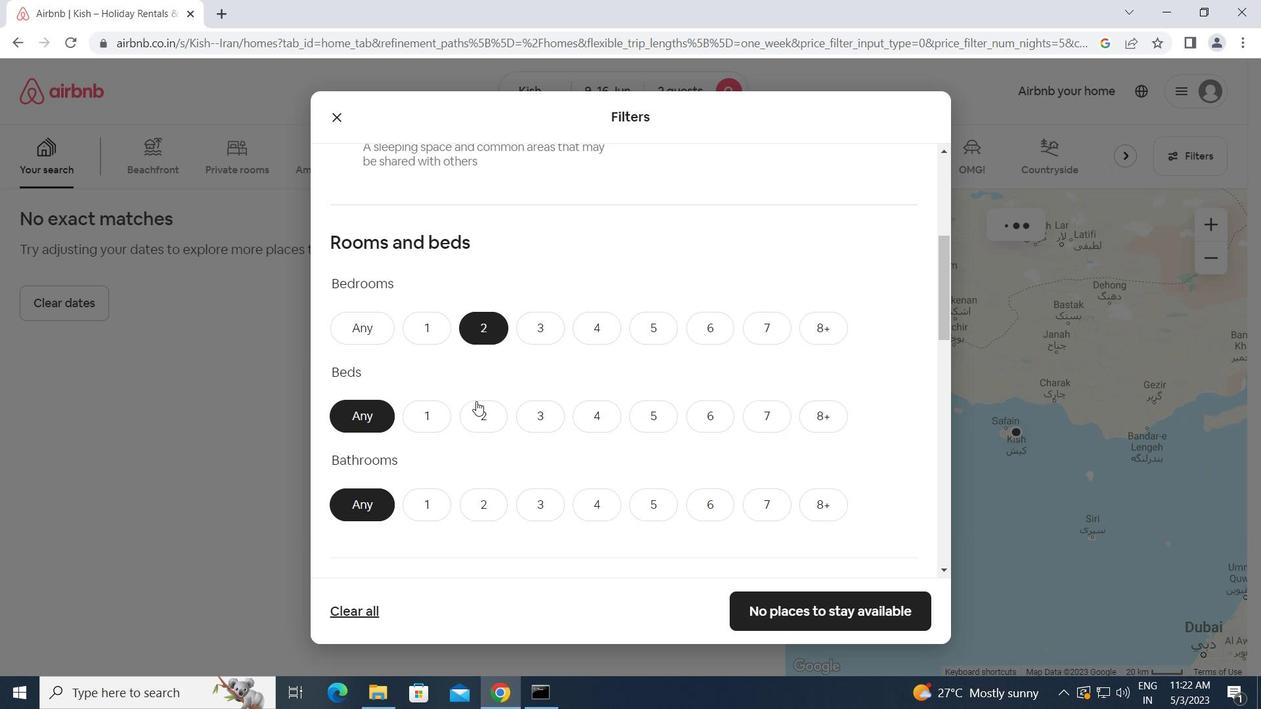 
Action: Mouse pressed left at (476, 416)
Screenshot: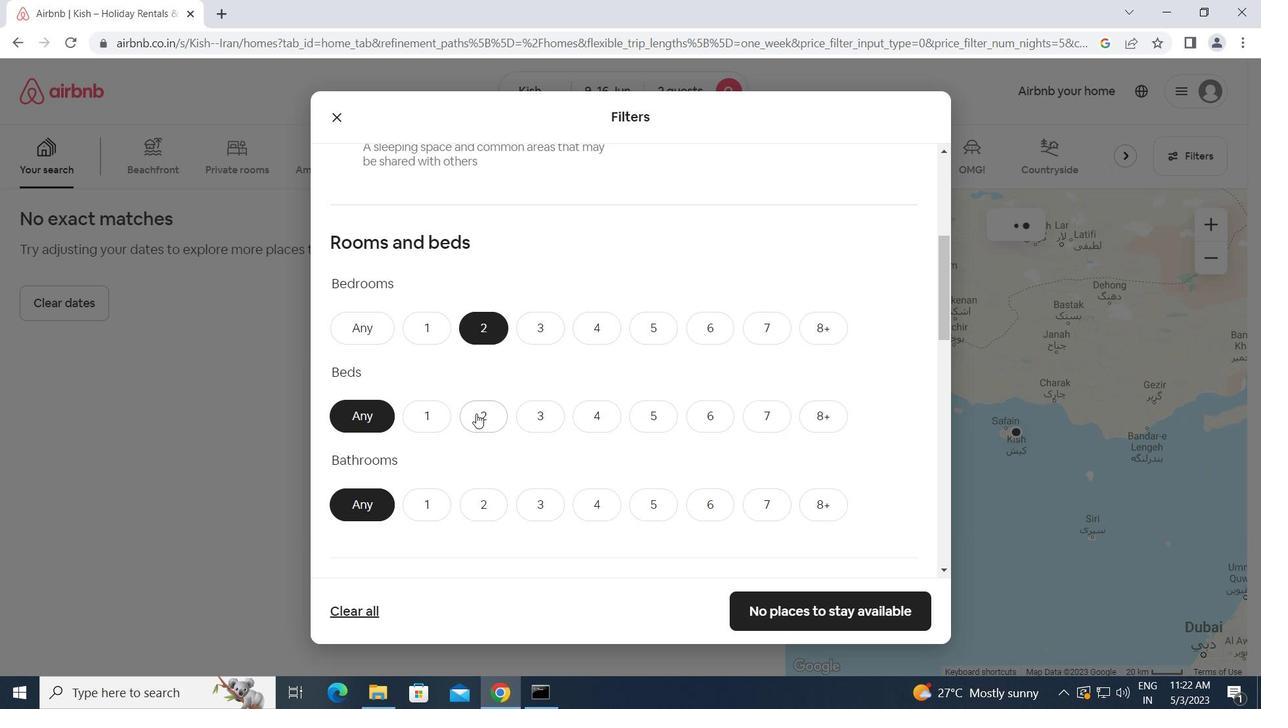
Action: Mouse moved to (429, 496)
Screenshot: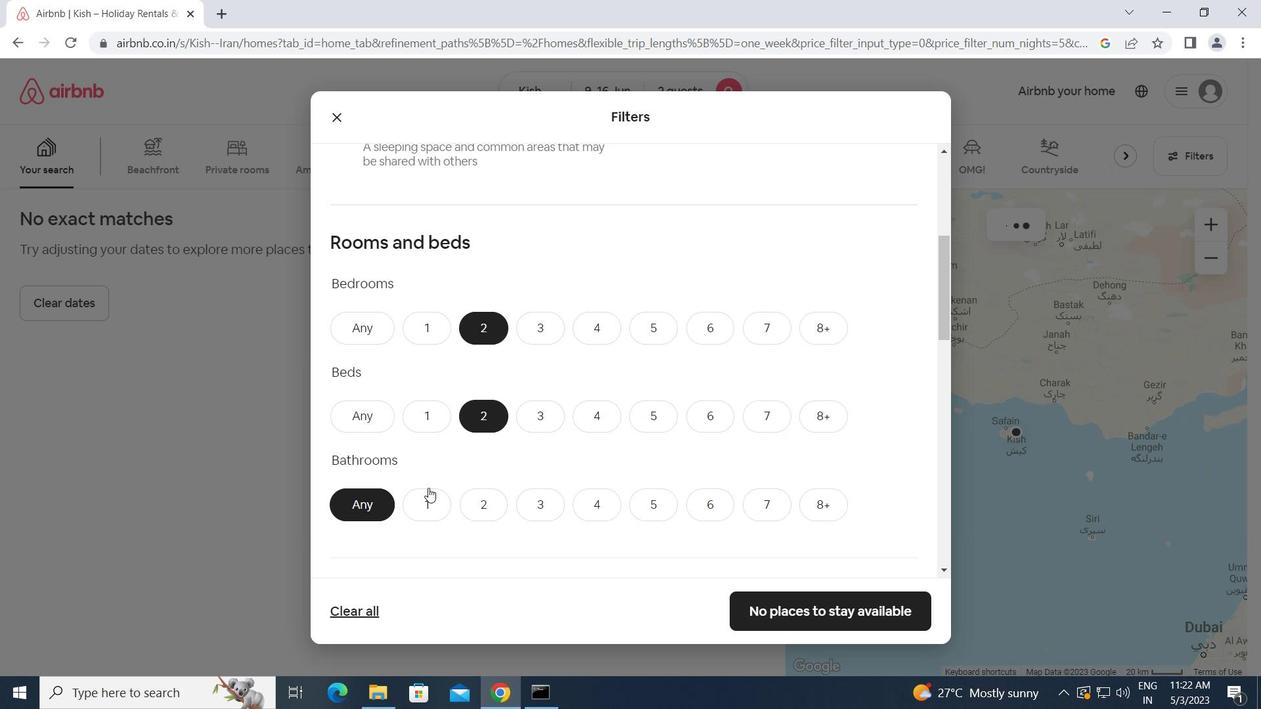
Action: Mouse pressed left at (429, 496)
Screenshot: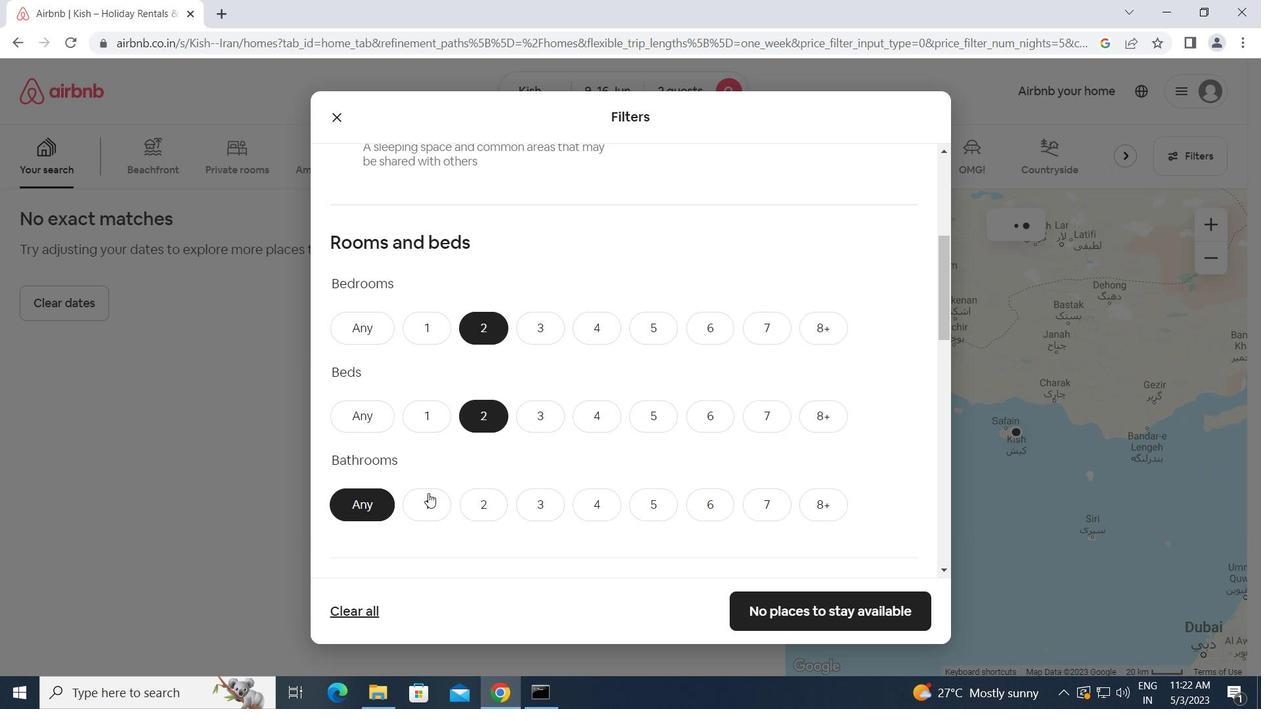 
Action: Mouse moved to (524, 486)
Screenshot: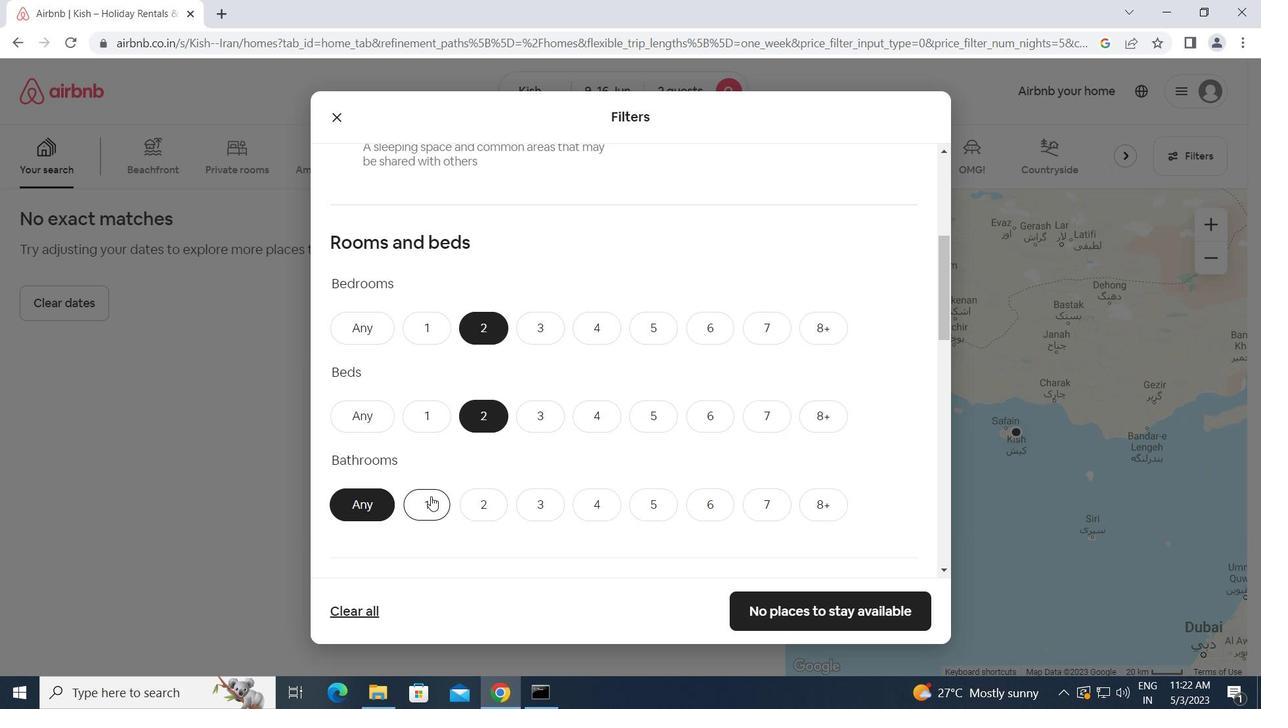 
Action: Mouse scrolled (524, 486) with delta (0, 0)
Screenshot: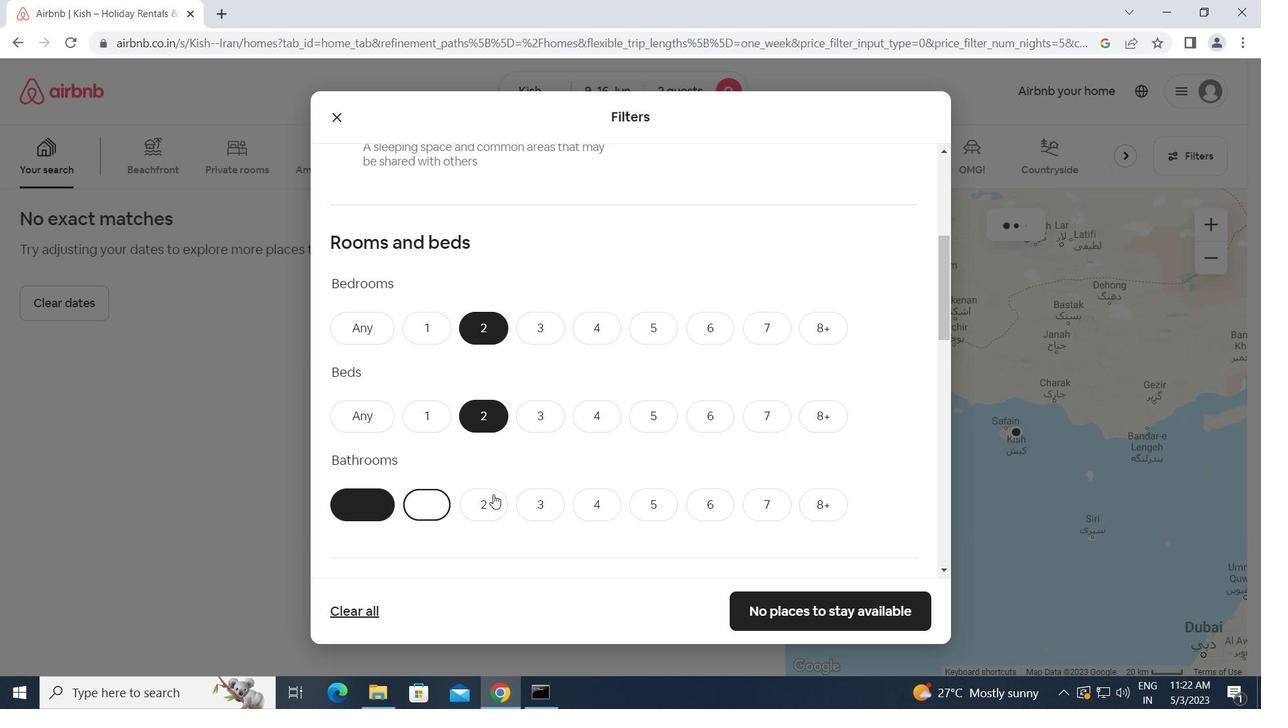 
Action: Mouse scrolled (524, 486) with delta (0, 0)
Screenshot: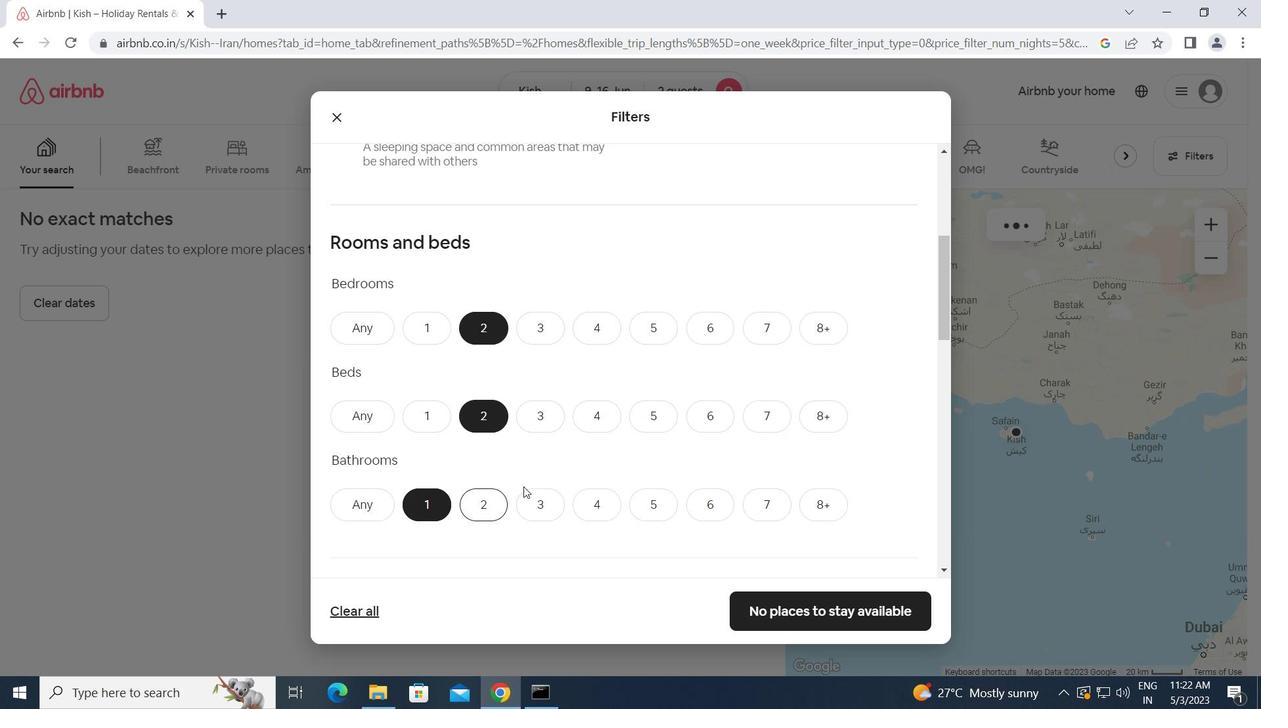 
Action: Mouse moved to (525, 486)
Screenshot: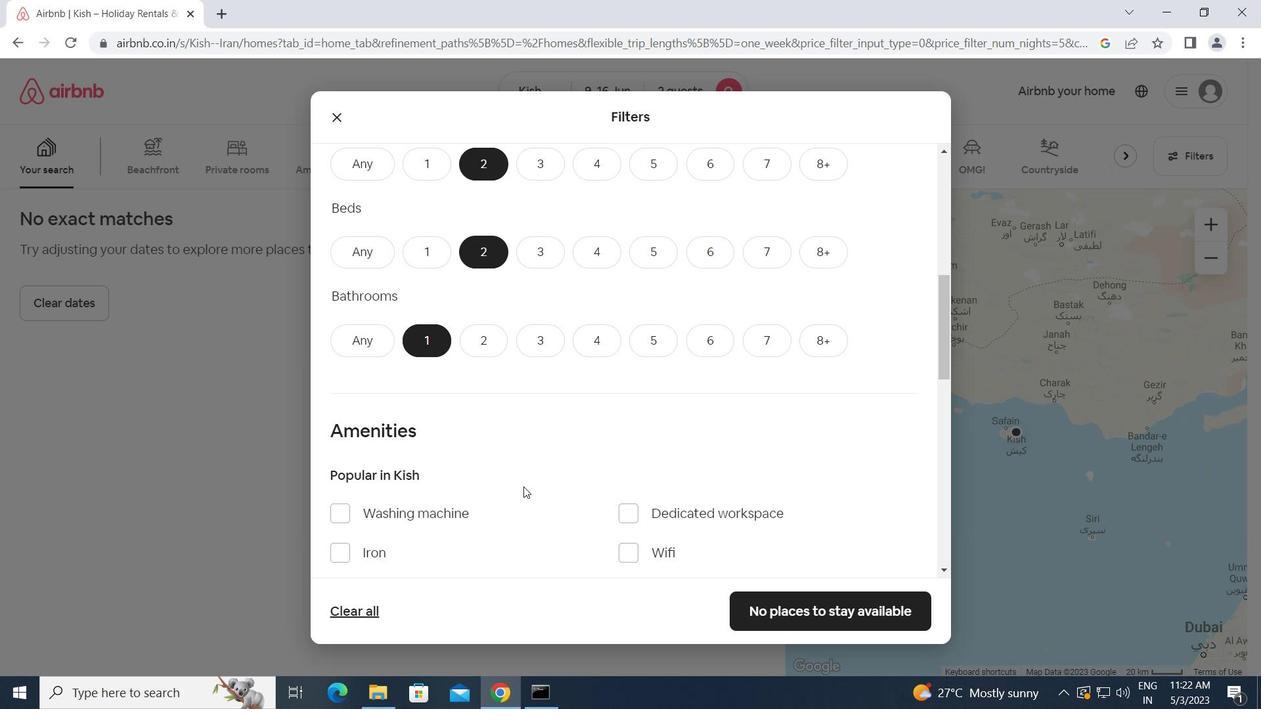 
Action: Mouse scrolled (525, 485) with delta (0, 0)
Screenshot: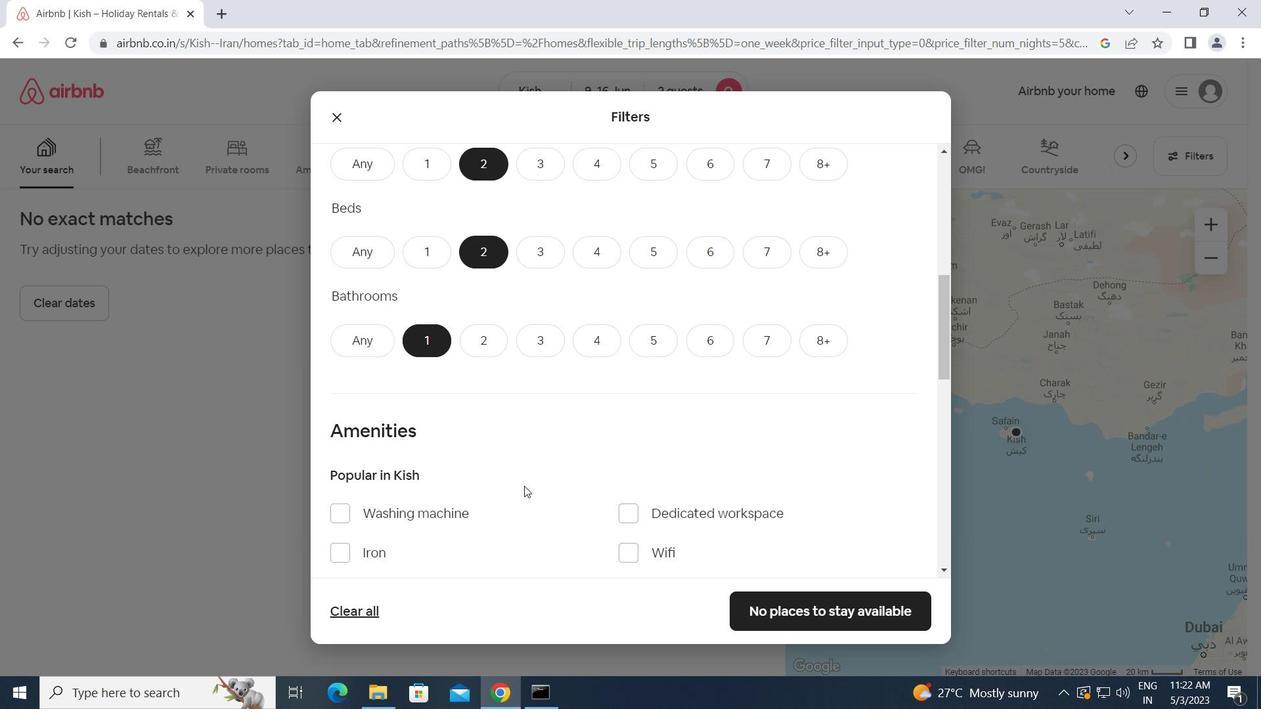 
Action: Mouse scrolled (525, 485) with delta (0, 0)
Screenshot: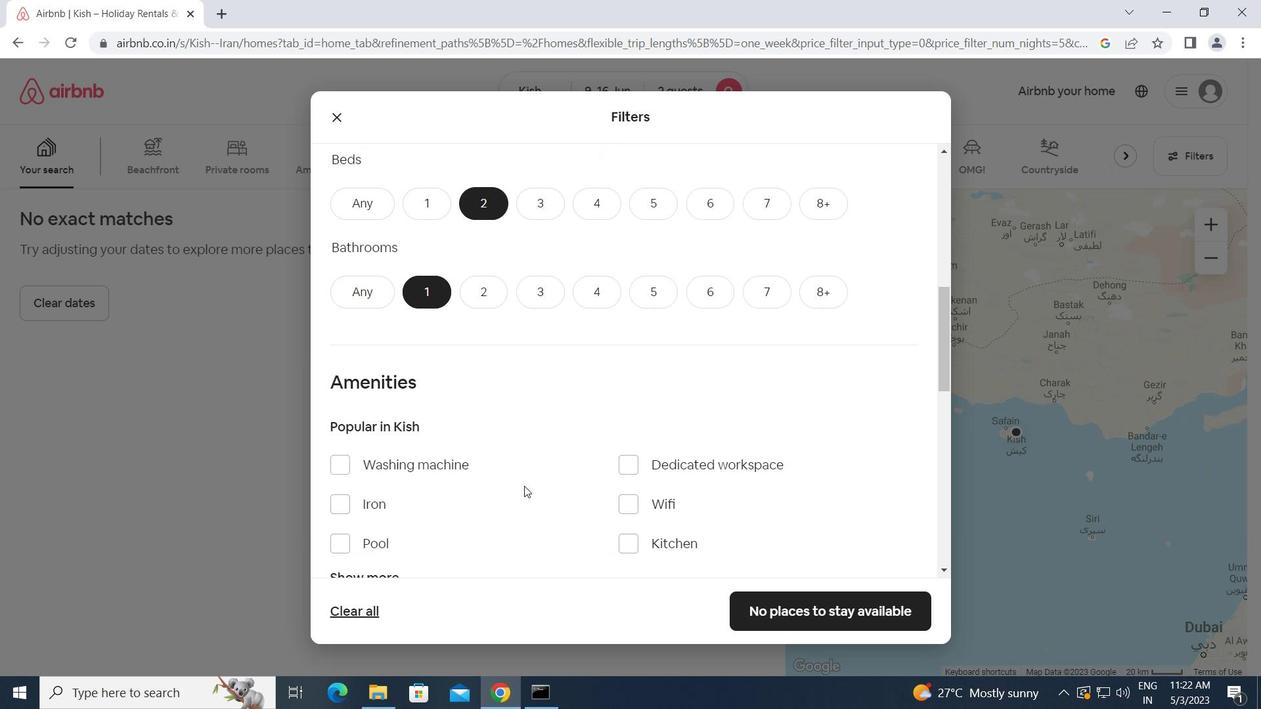 
Action: Mouse scrolled (525, 485) with delta (0, 0)
Screenshot: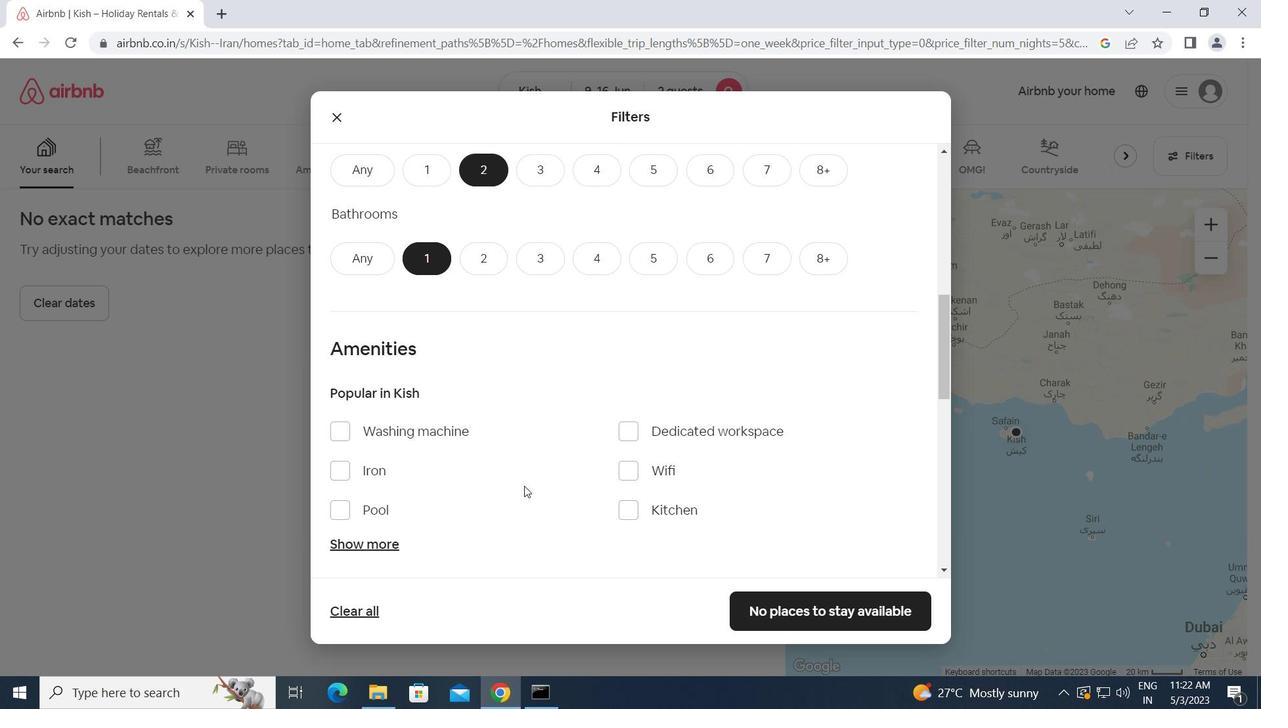 
Action: Mouse scrolled (525, 485) with delta (0, 0)
Screenshot: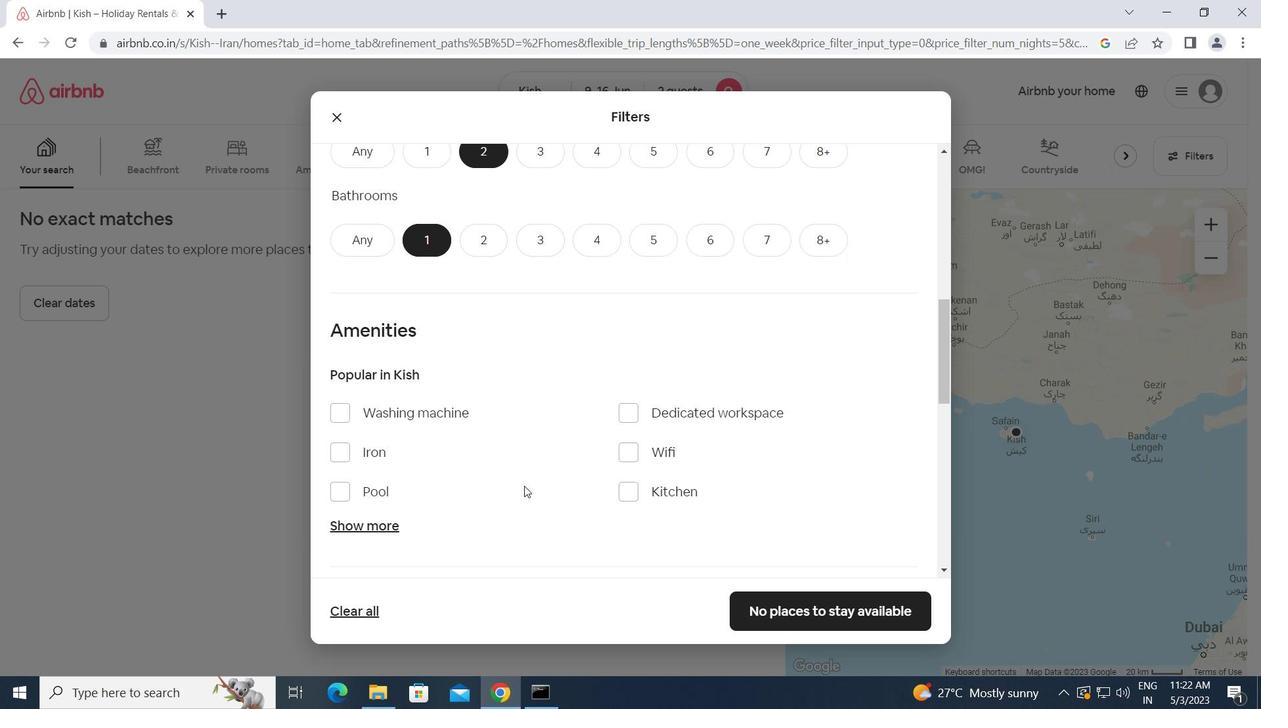 
Action: Mouse scrolled (525, 485) with delta (0, 0)
Screenshot: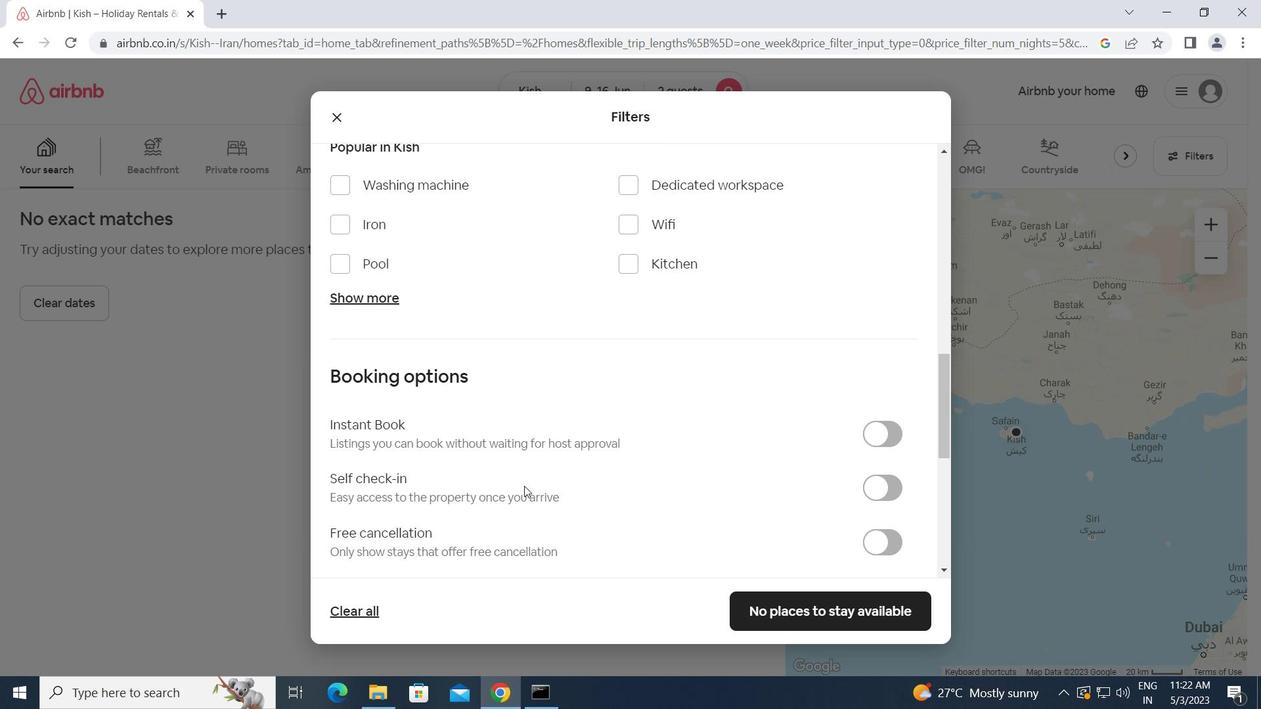 
Action: Mouse moved to (886, 407)
Screenshot: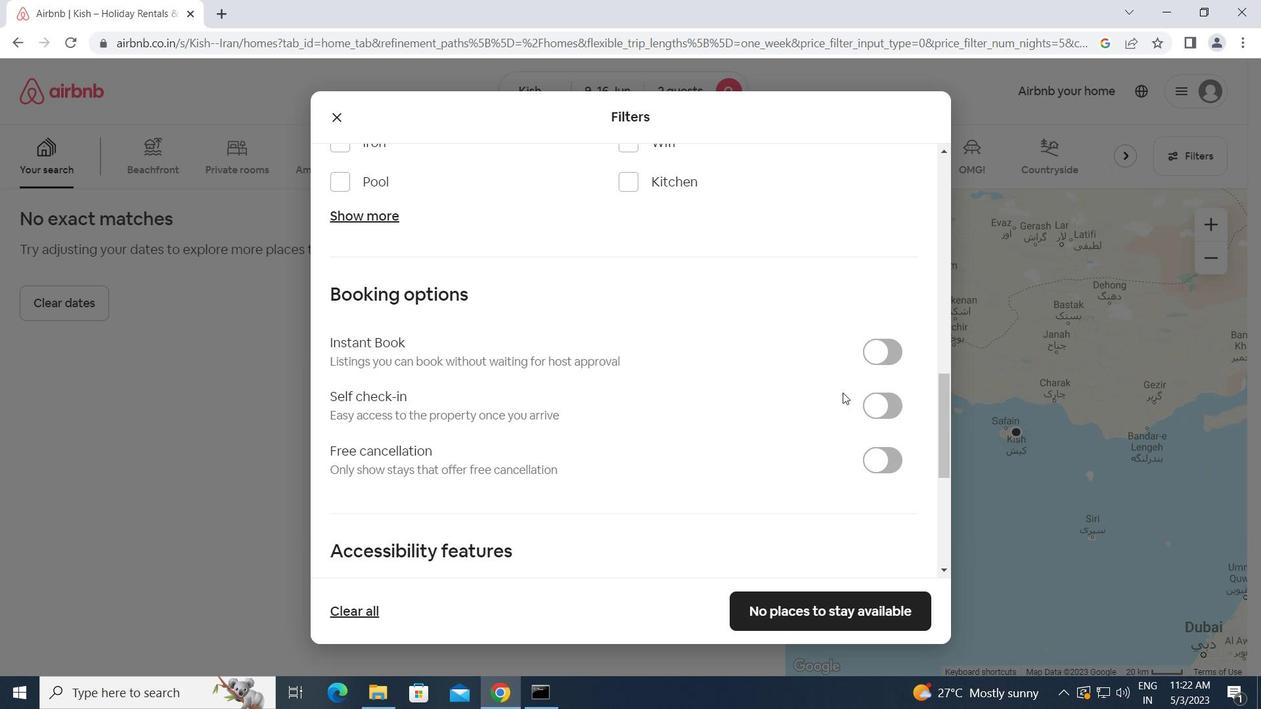 
Action: Mouse pressed left at (886, 407)
Screenshot: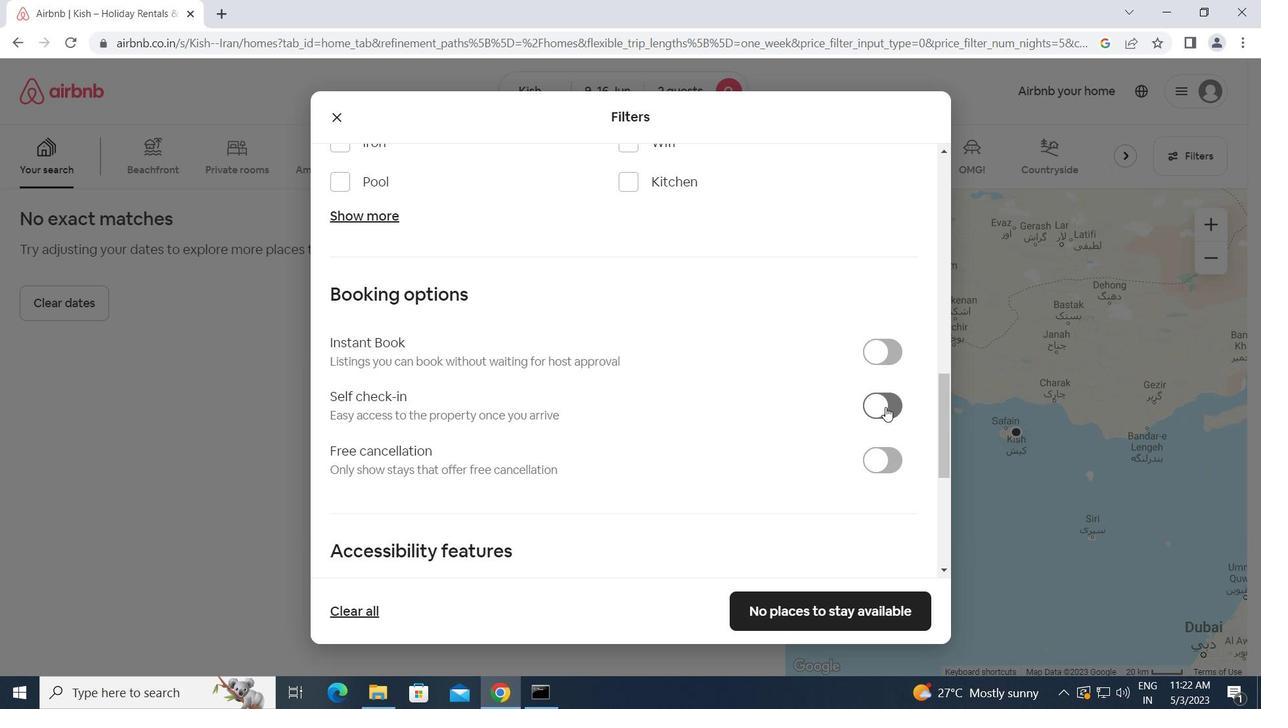
Action: Mouse moved to (788, 427)
Screenshot: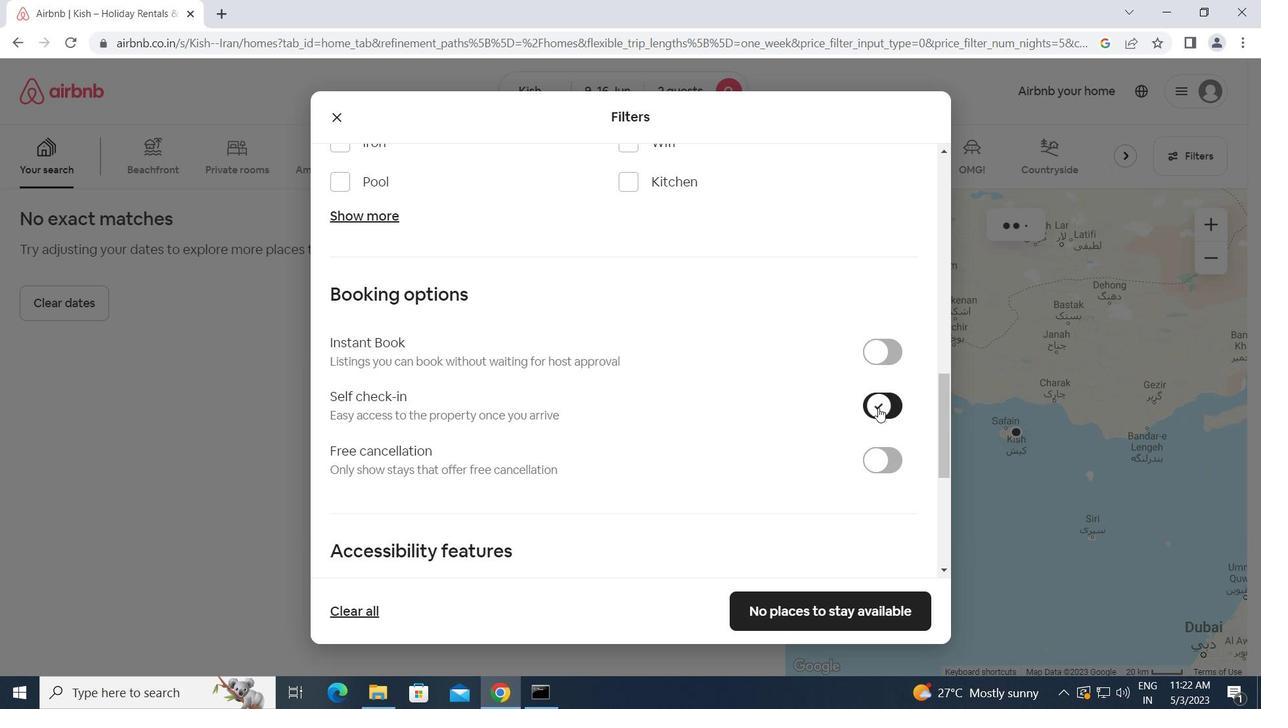 
Action: Mouse scrolled (788, 426) with delta (0, 0)
Screenshot: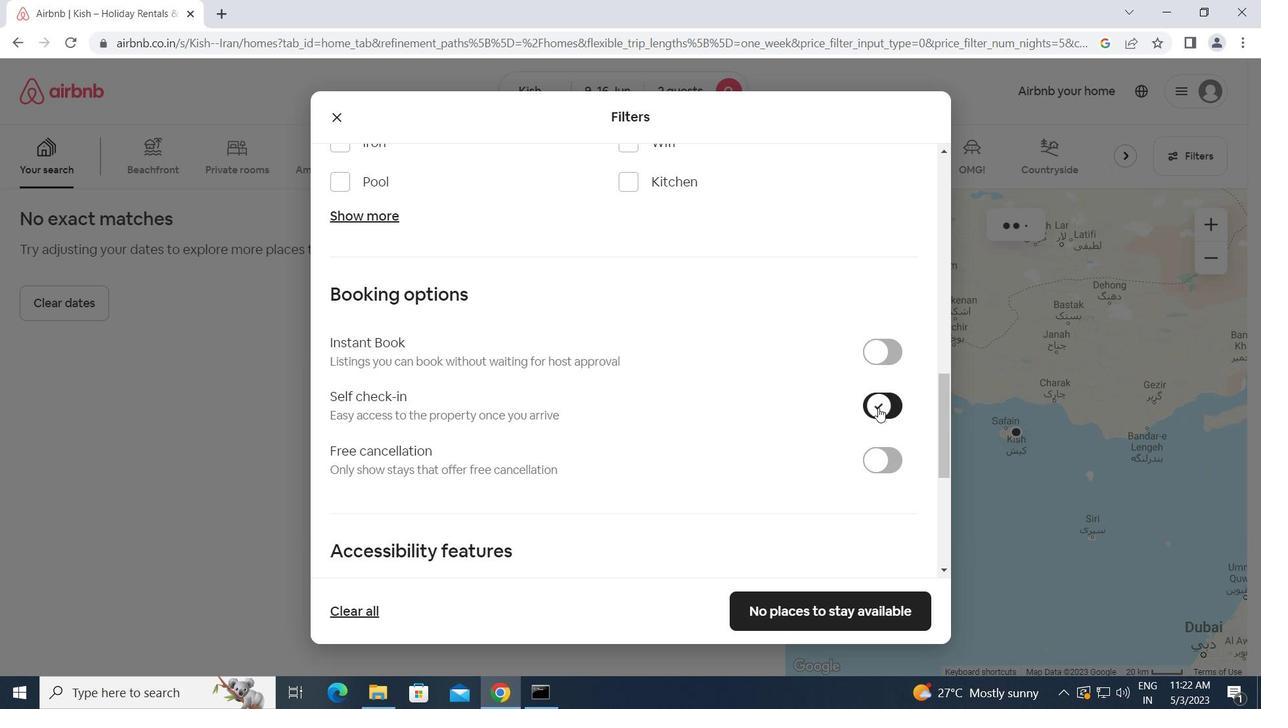 
Action: Mouse moved to (786, 429)
Screenshot: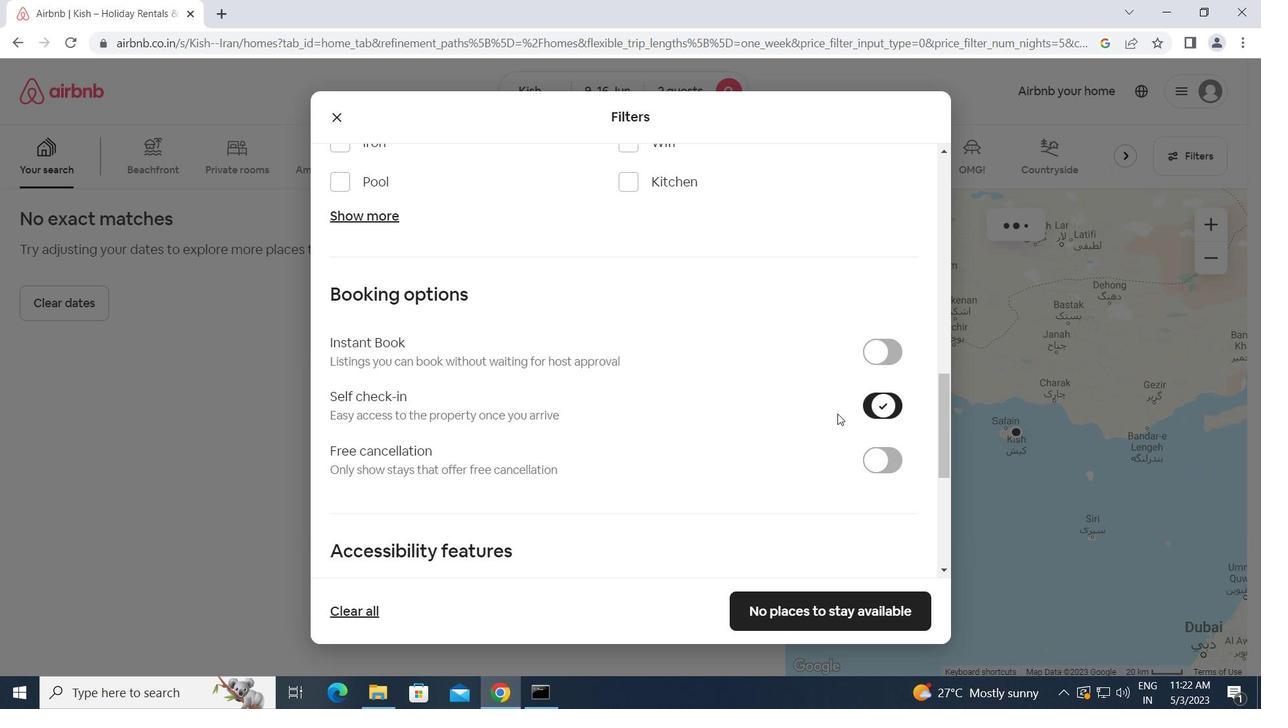 
Action: Mouse scrolled (786, 429) with delta (0, 0)
Screenshot: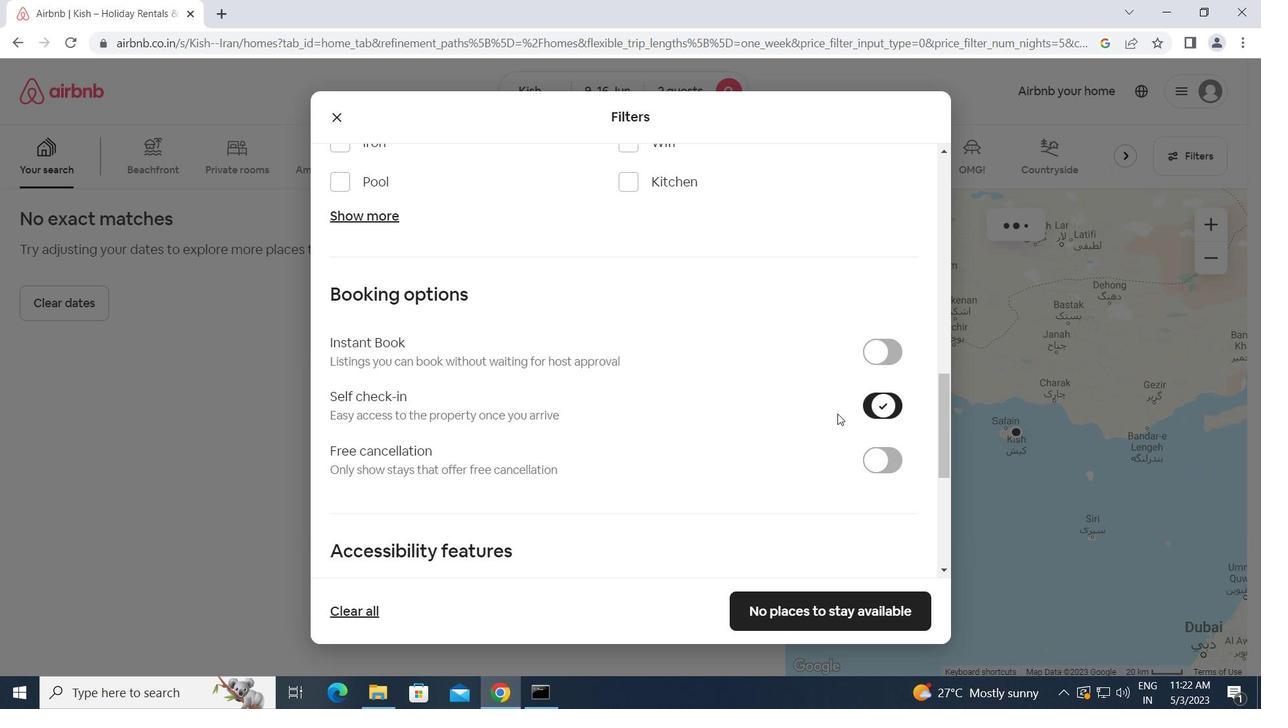 
Action: Mouse moved to (784, 429)
Screenshot: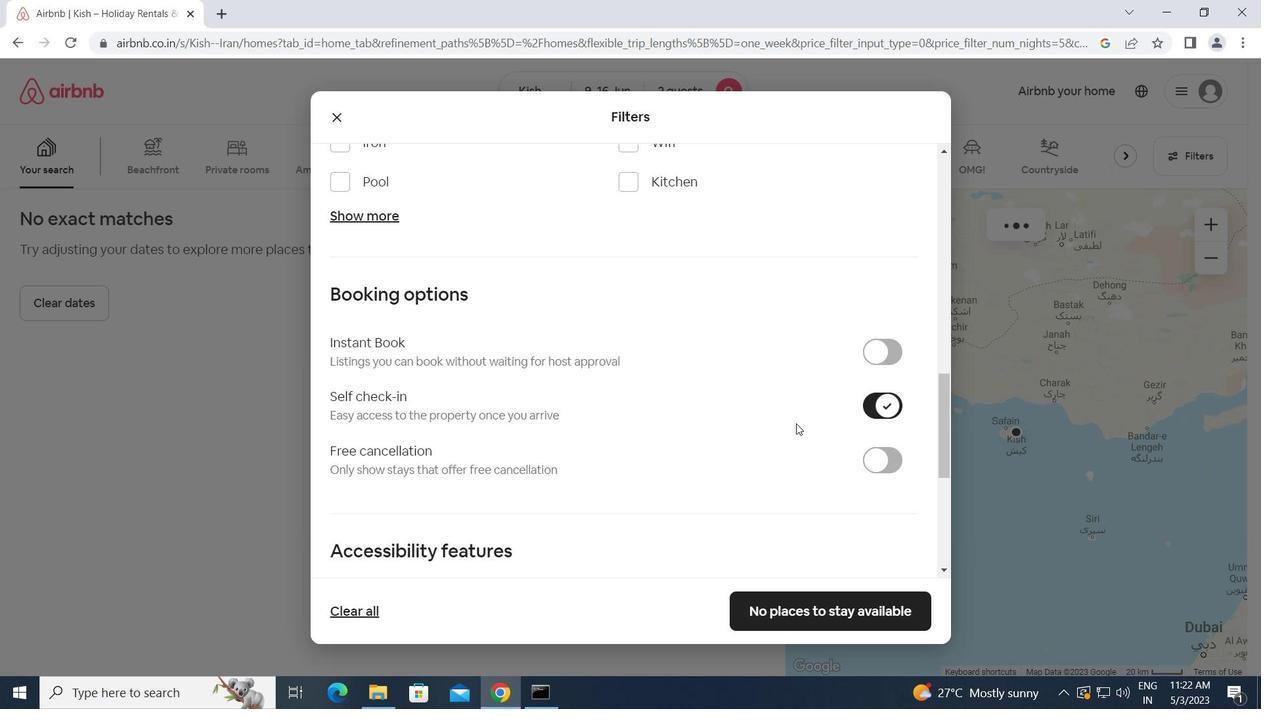 
Action: Mouse scrolled (784, 429) with delta (0, 0)
Screenshot: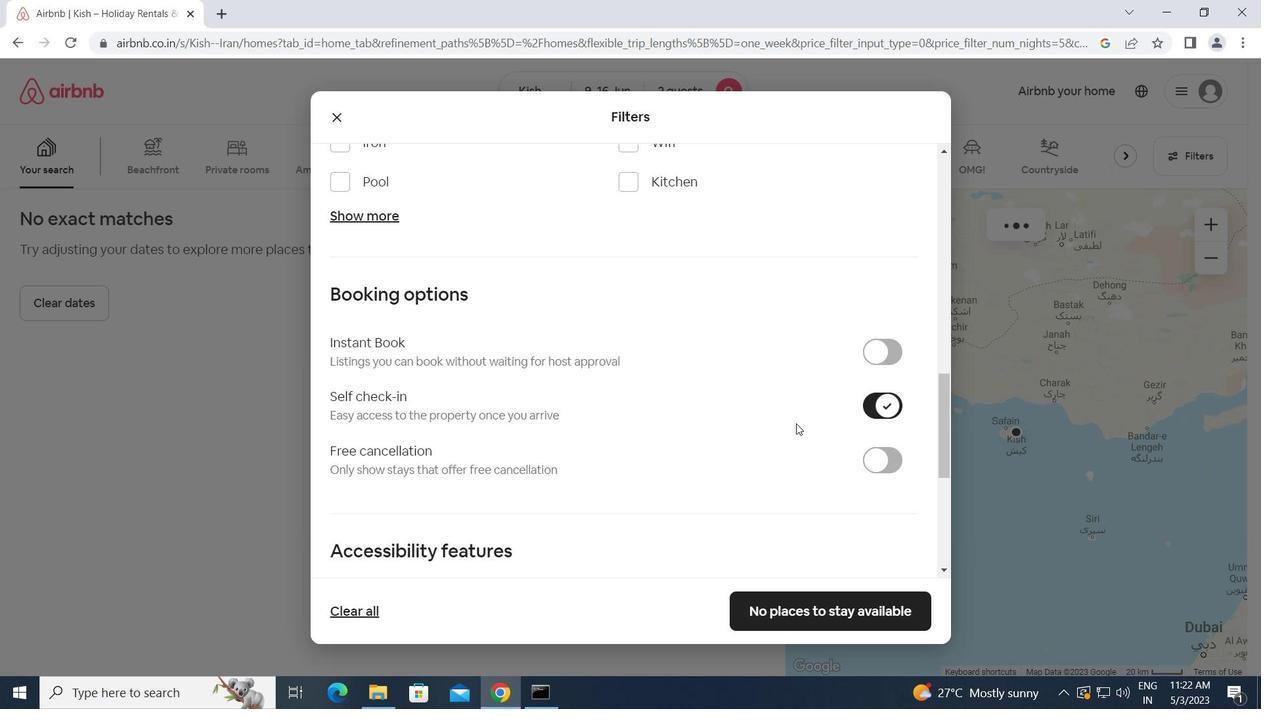 
Action: Mouse moved to (784, 431)
Screenshot: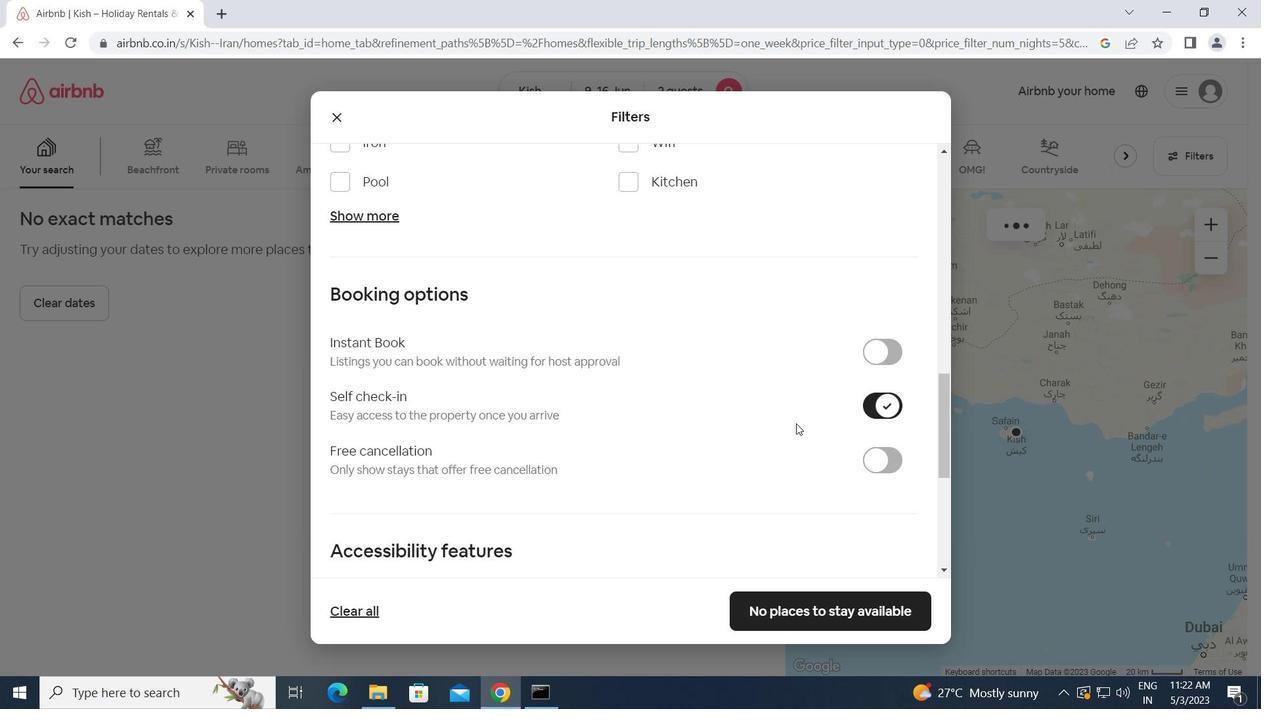 
Action: Mouse scrolled (784, 430) with delta (0, 0)
Screenshot: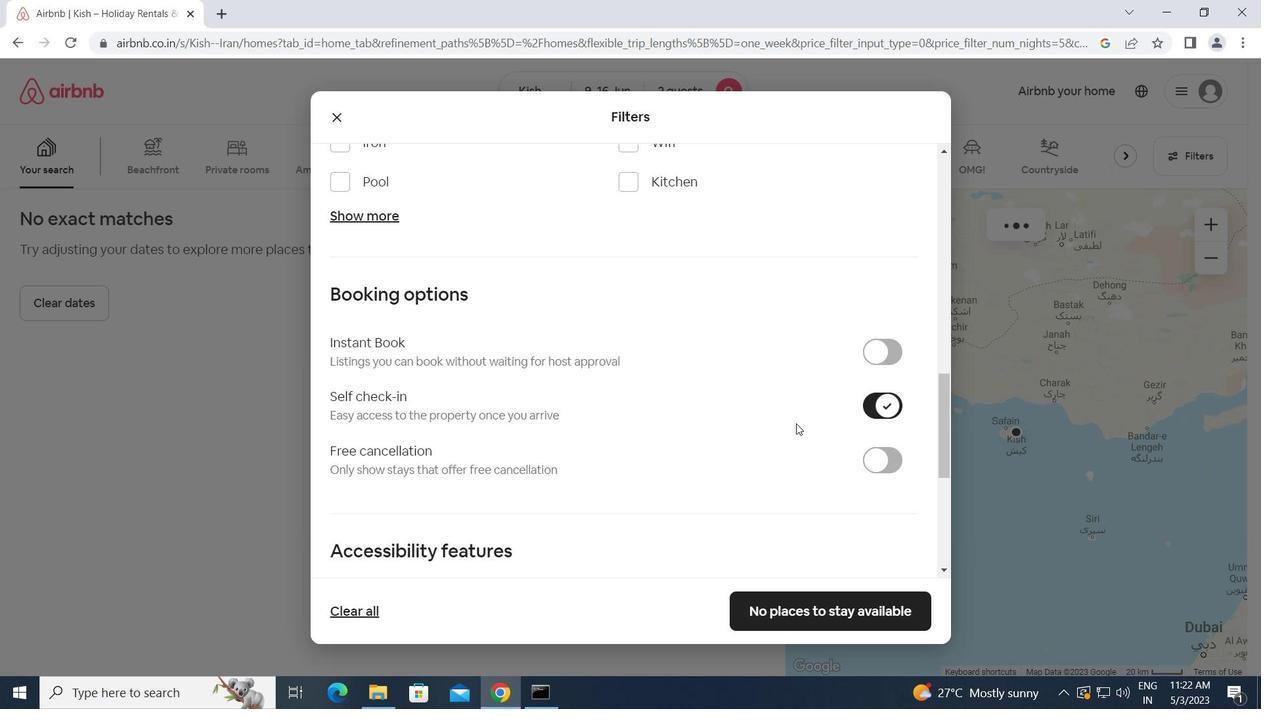 
Action: Mouse moved to (779, 437)
Screenshot: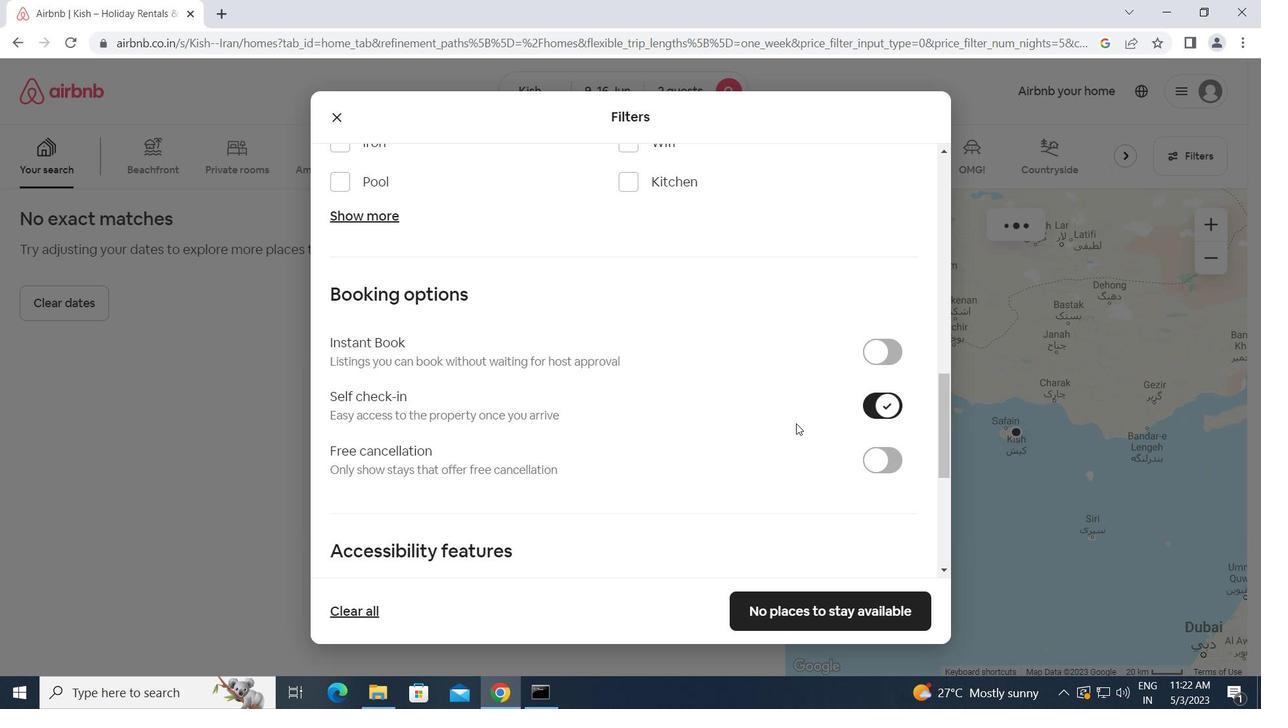 
Action: Mouse scrolled (779, 436) with delta (0, 0)
Screenshot: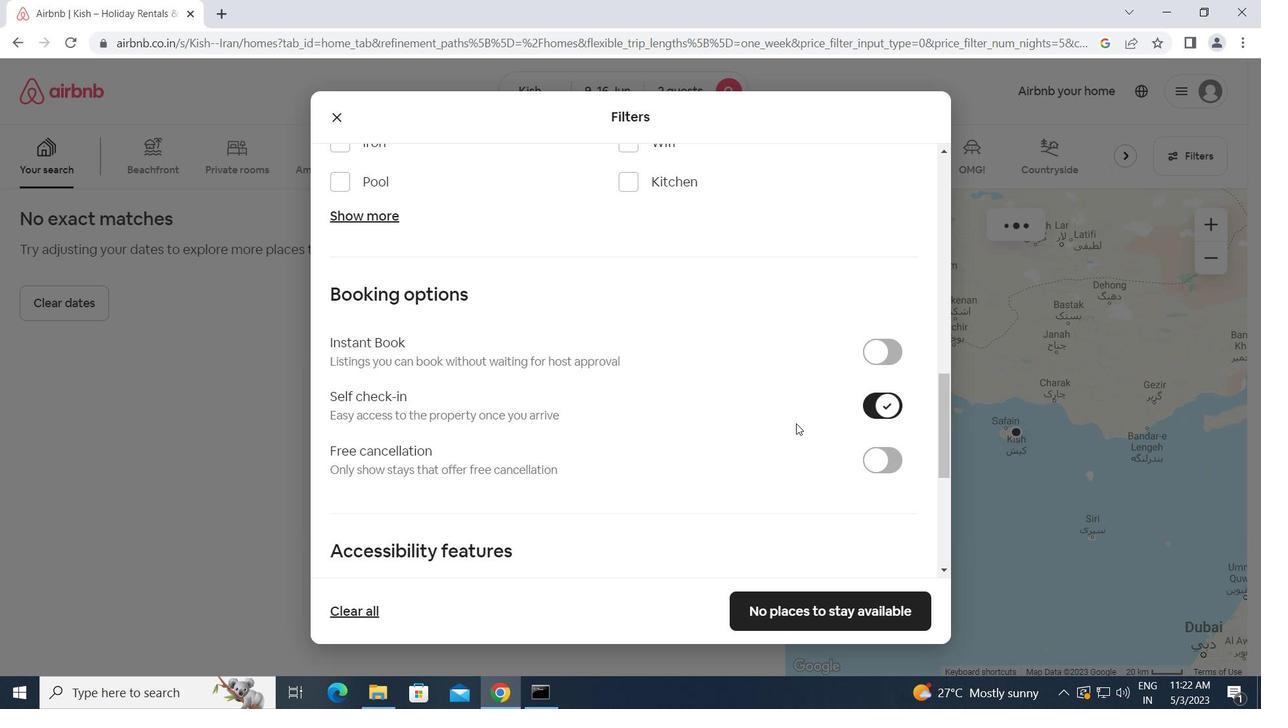 
Action: Mouse moved to (765, 449)
Screenshot: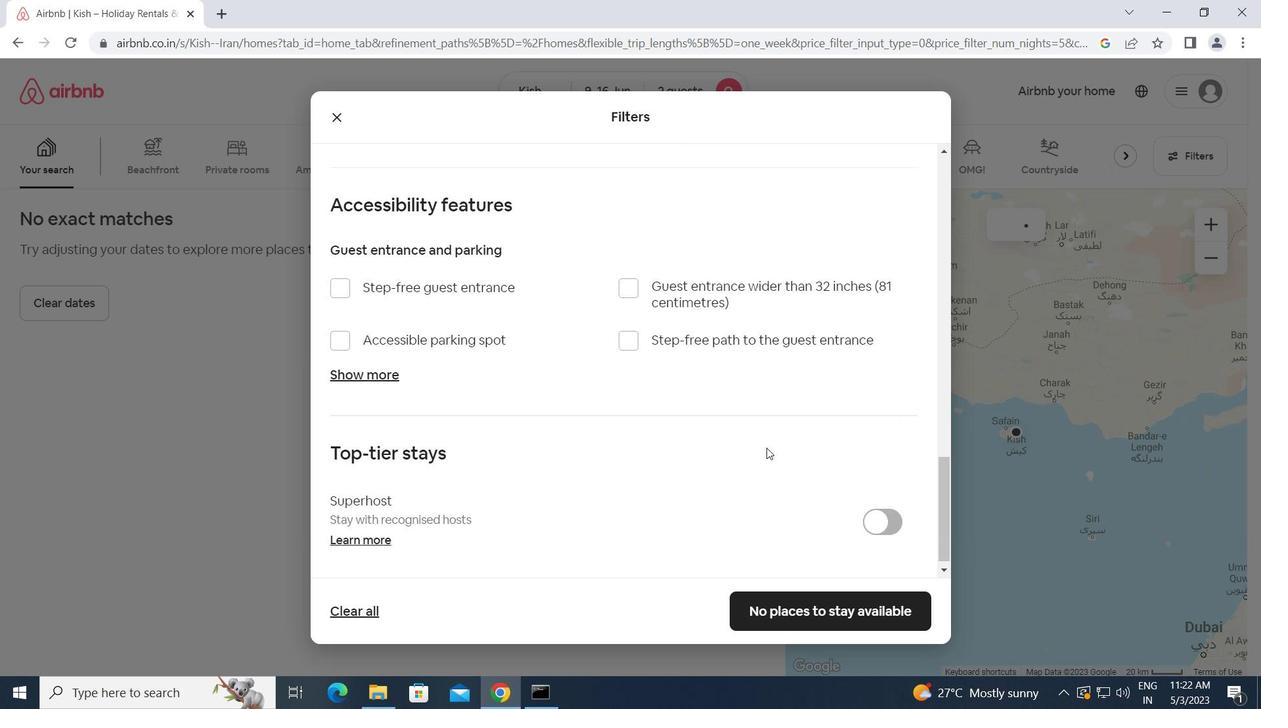 
Action: Mouse scrolled (765, 448) with delta (0, 0)
Screenshot: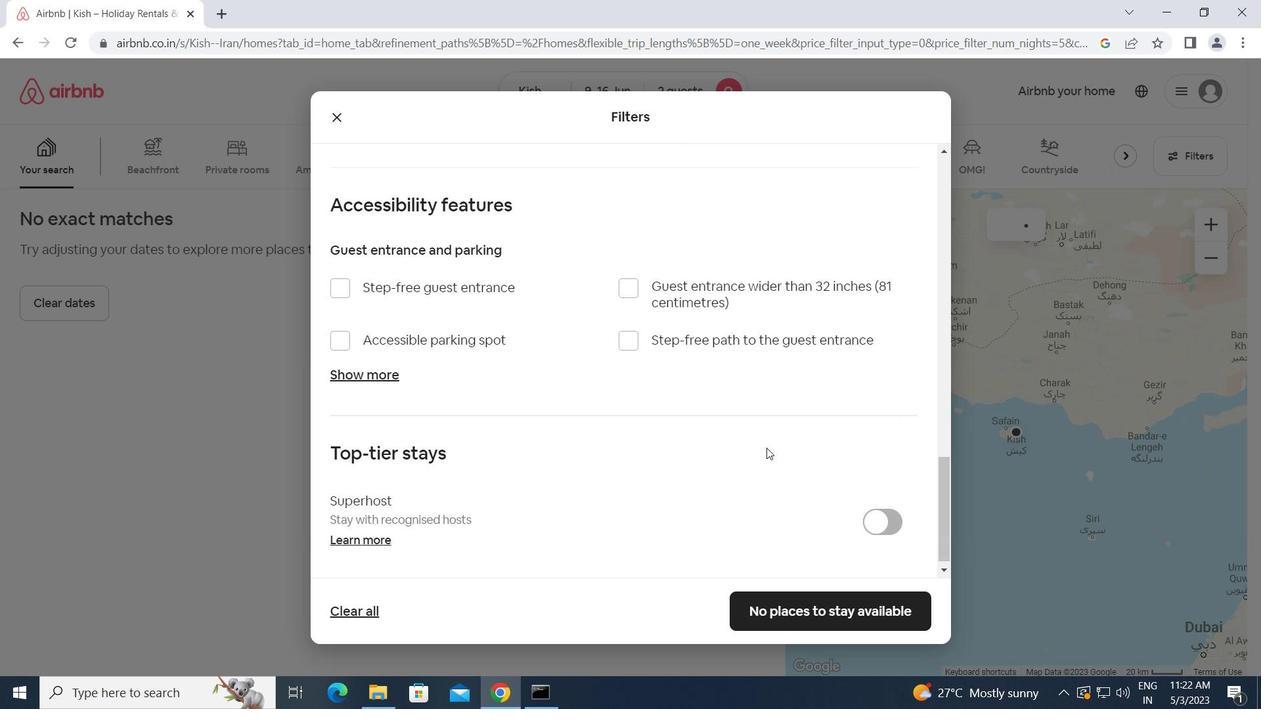 
Action: Mouse scrolled (765, 448) with delta (0, 0)
Screenshot: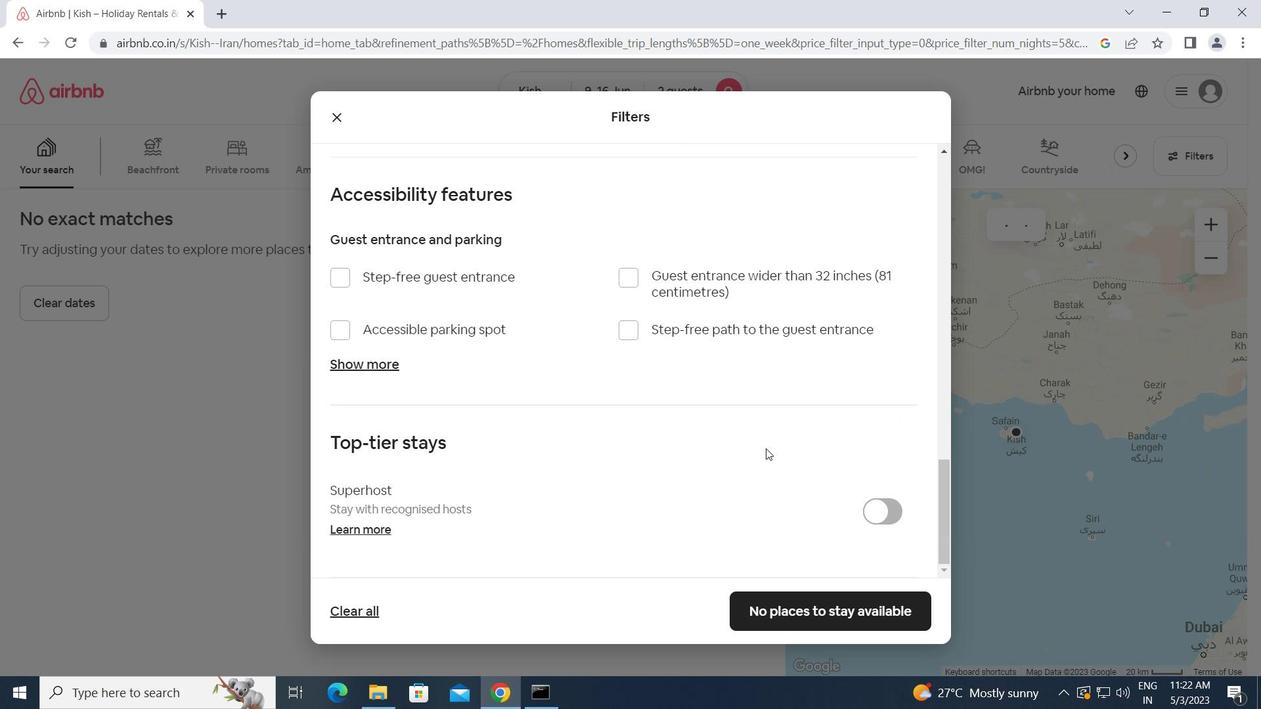 
Action: Mouse moved to (765, 451)
Screenshot: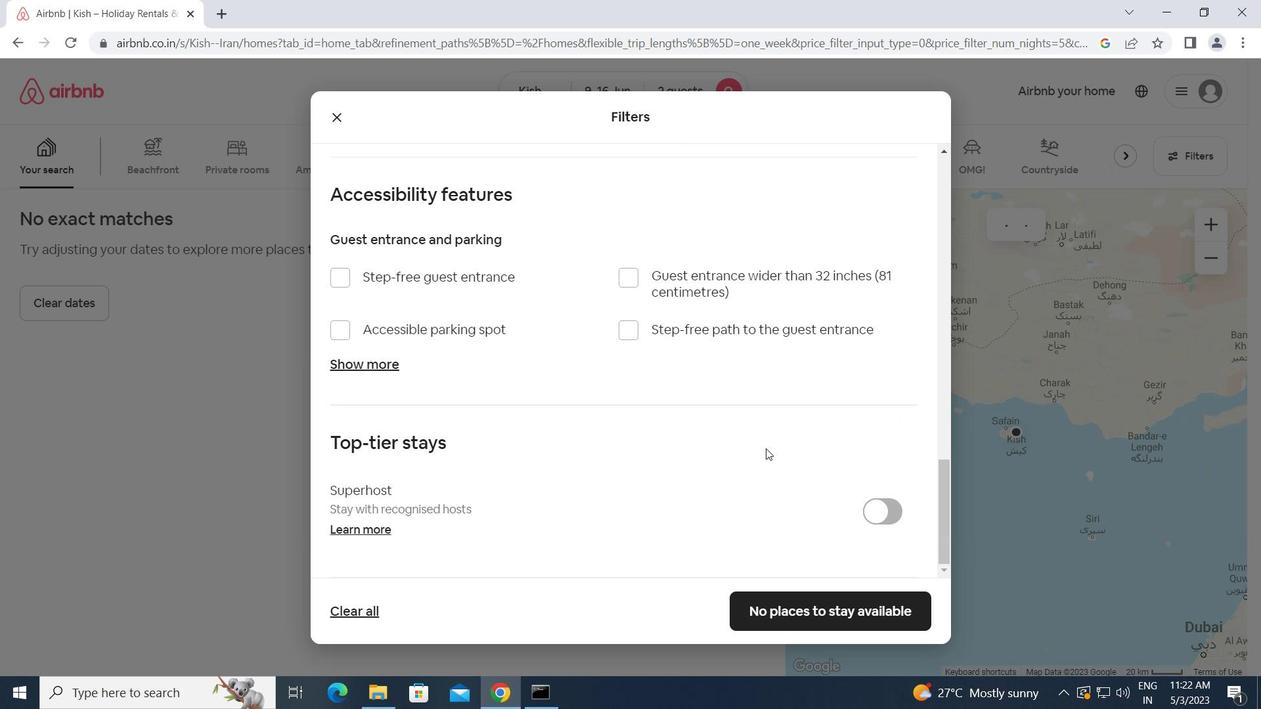 
Action: Mouse scrolled (765, 450) with delta (0, 0)
Screenshot: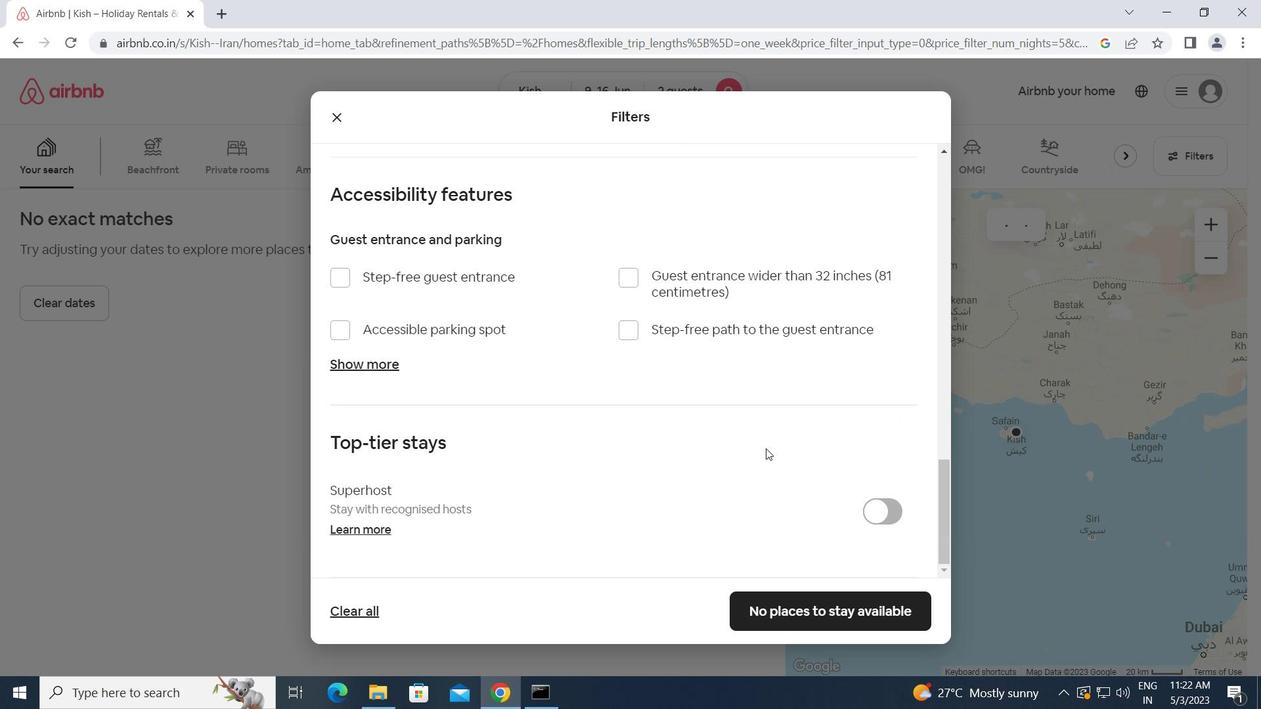 
Action: Mouse moved to (765, 452)
Screenshot: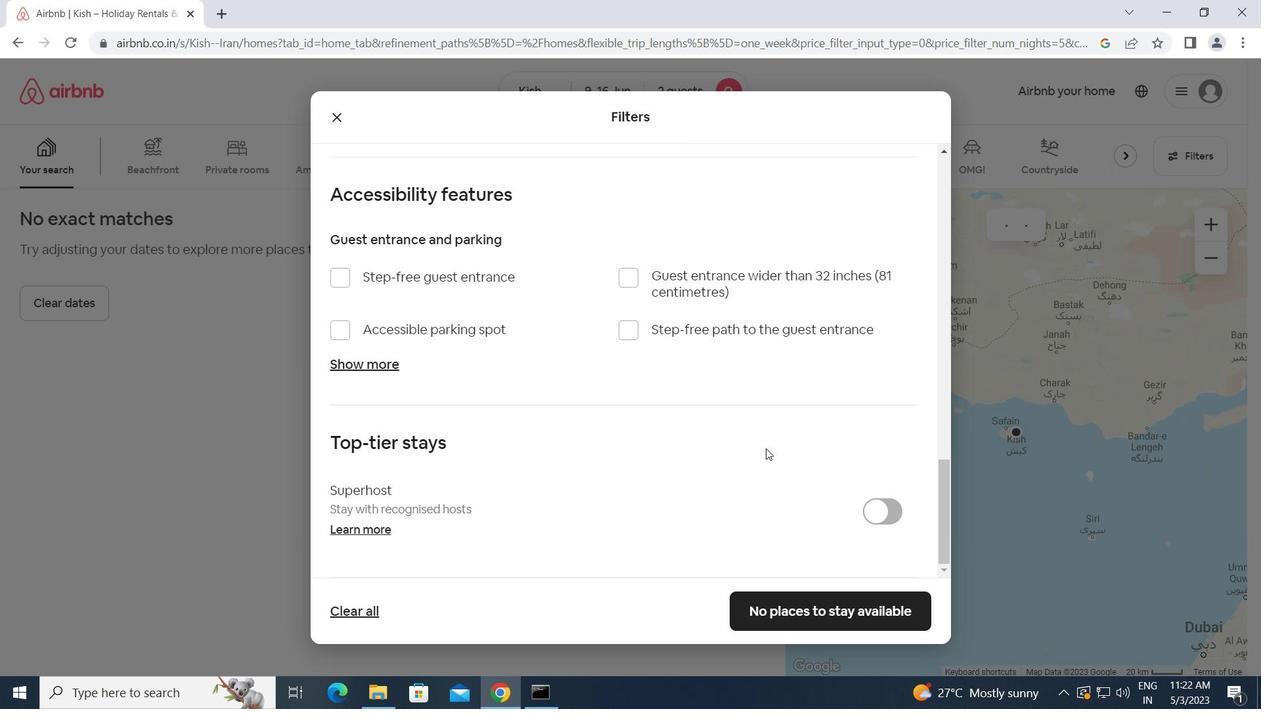 
Action: Mouse scrolled (765, 452) with delta (0, 0)
Screenshot: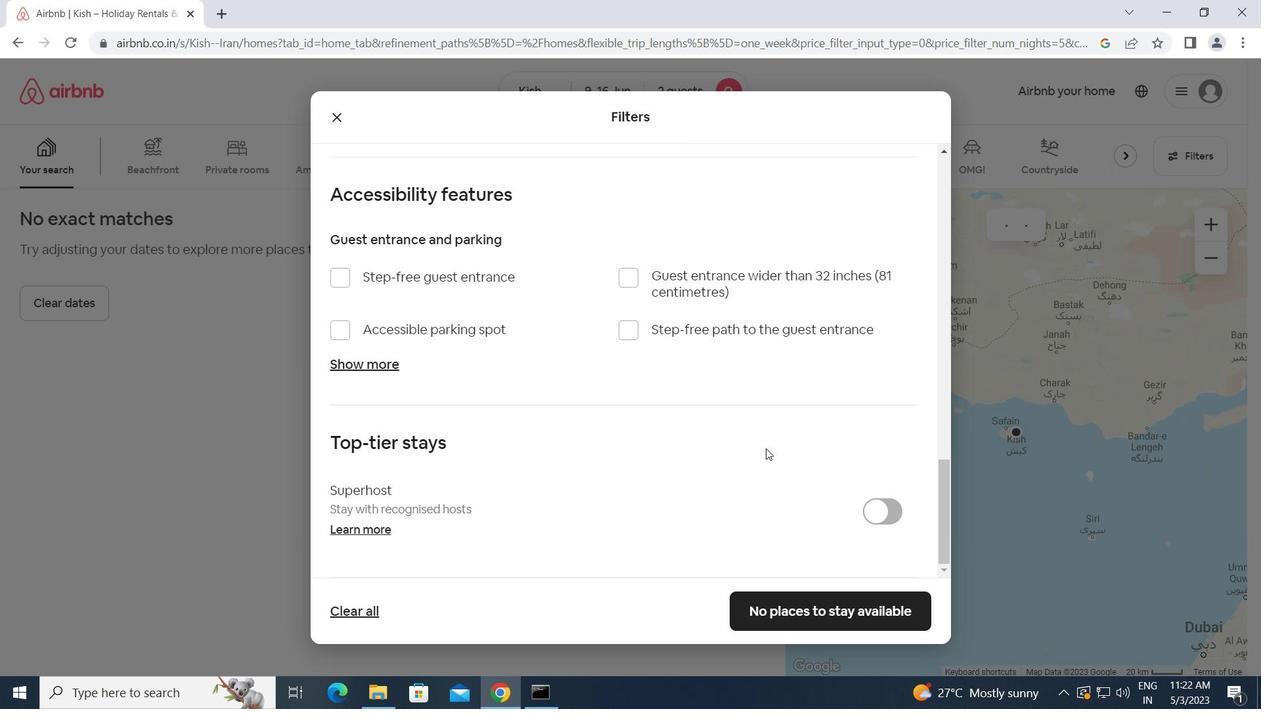 
Action: Mouse moved to (764, 454)
Screenshot: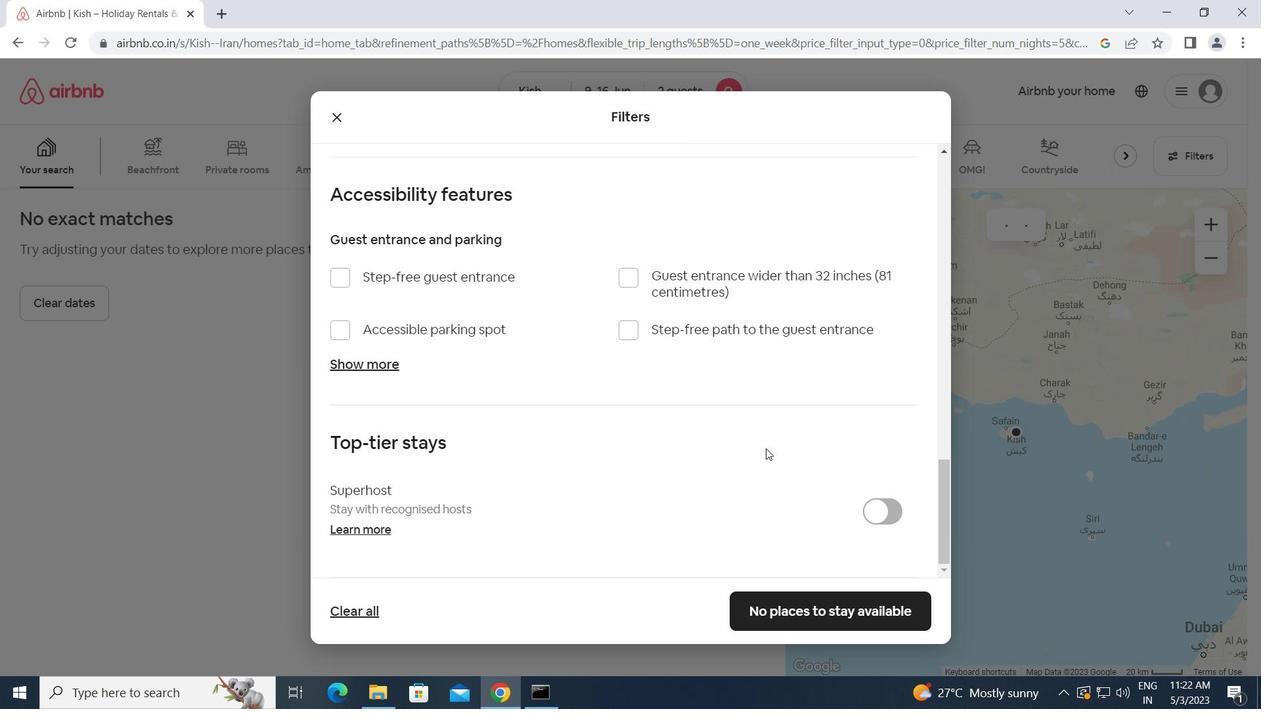
Action: Mouse scrolled (764, 453) with delta (0, 0)
Screenshot: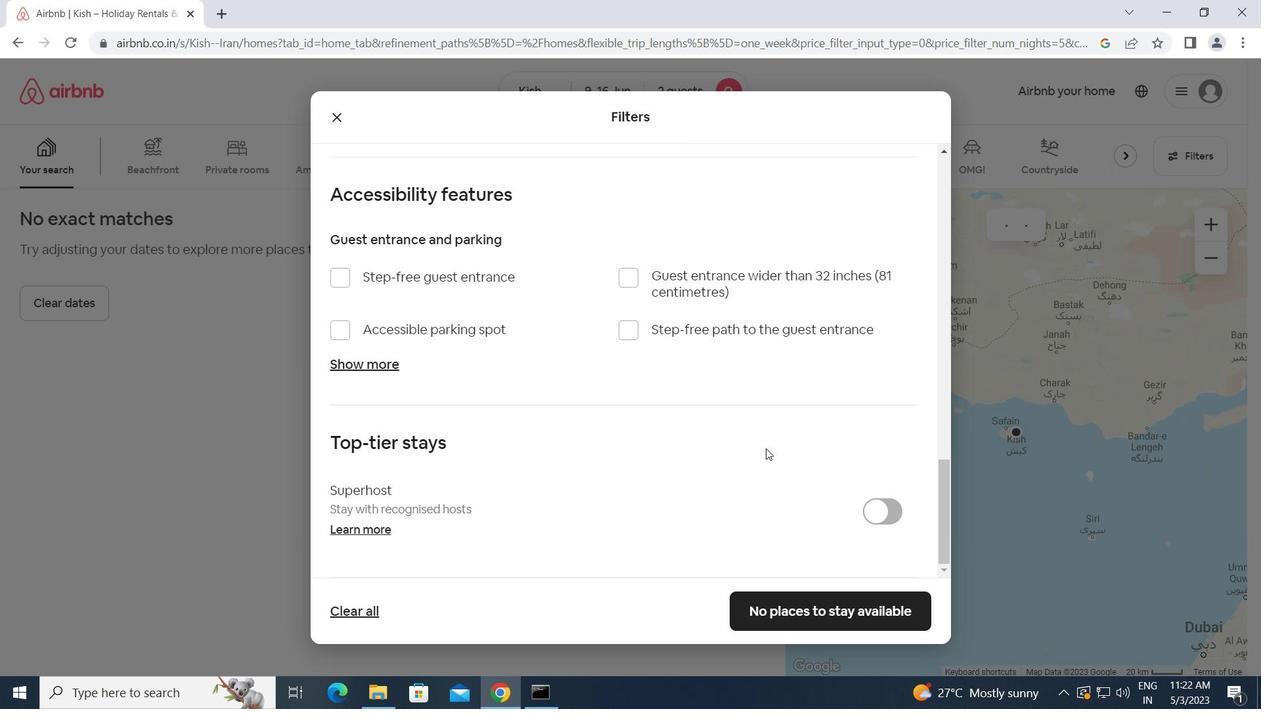 
Action: Mouse moved to (764, 456)
Screenshot: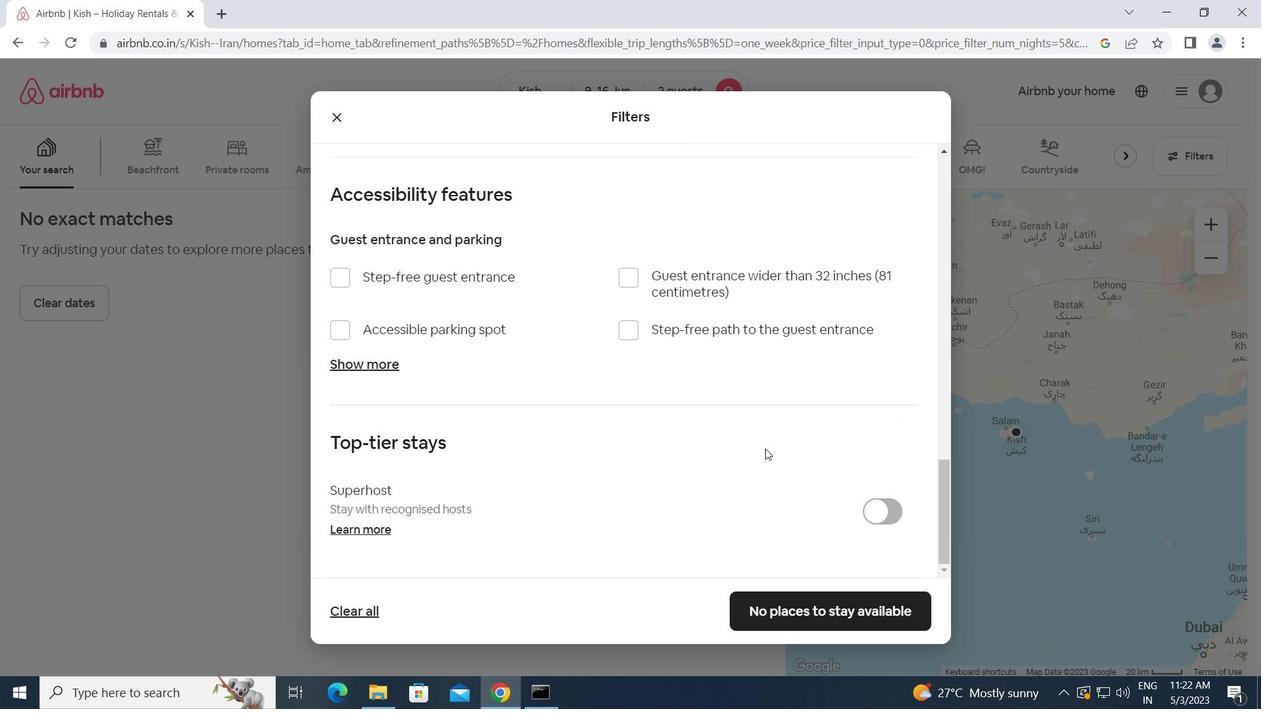 
Action: Mouse scrolled (764, 455) with delta (0, 0)
Screenshot: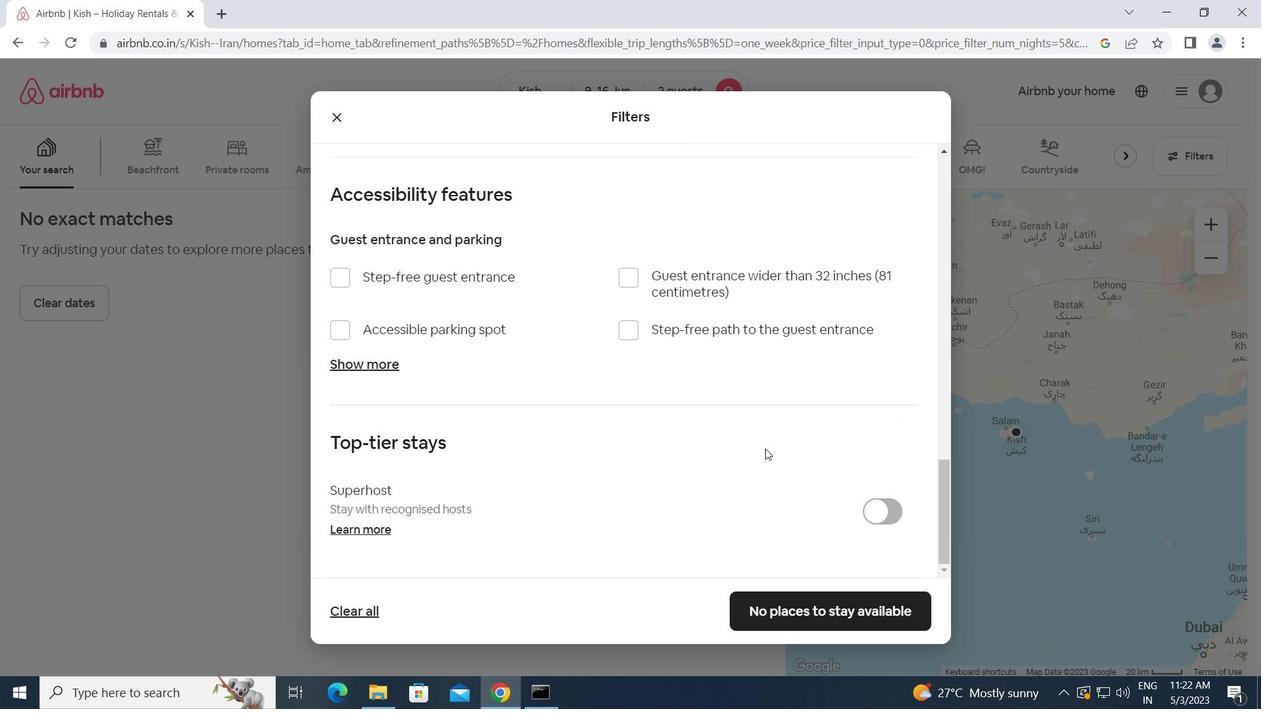 
Action: Mouse moved to (784, 605)
Screenshot: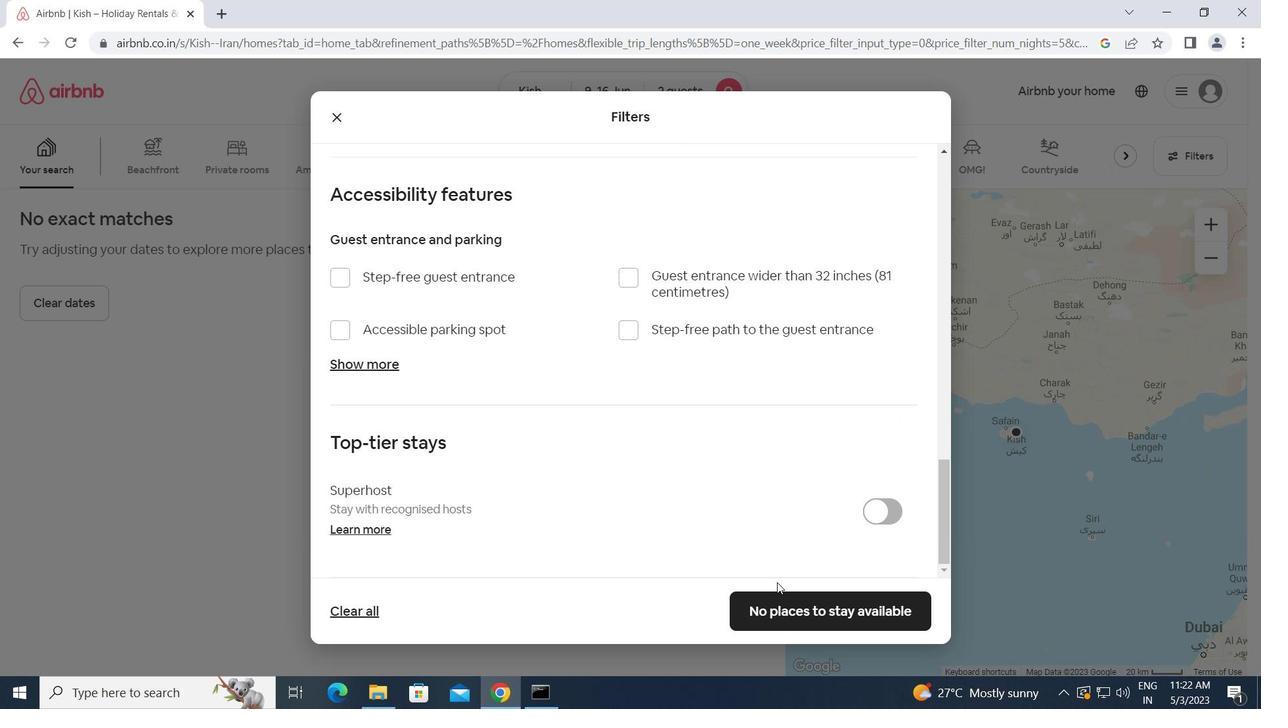 
Action: Mouse pressed left at (784, 605)
Screenshot: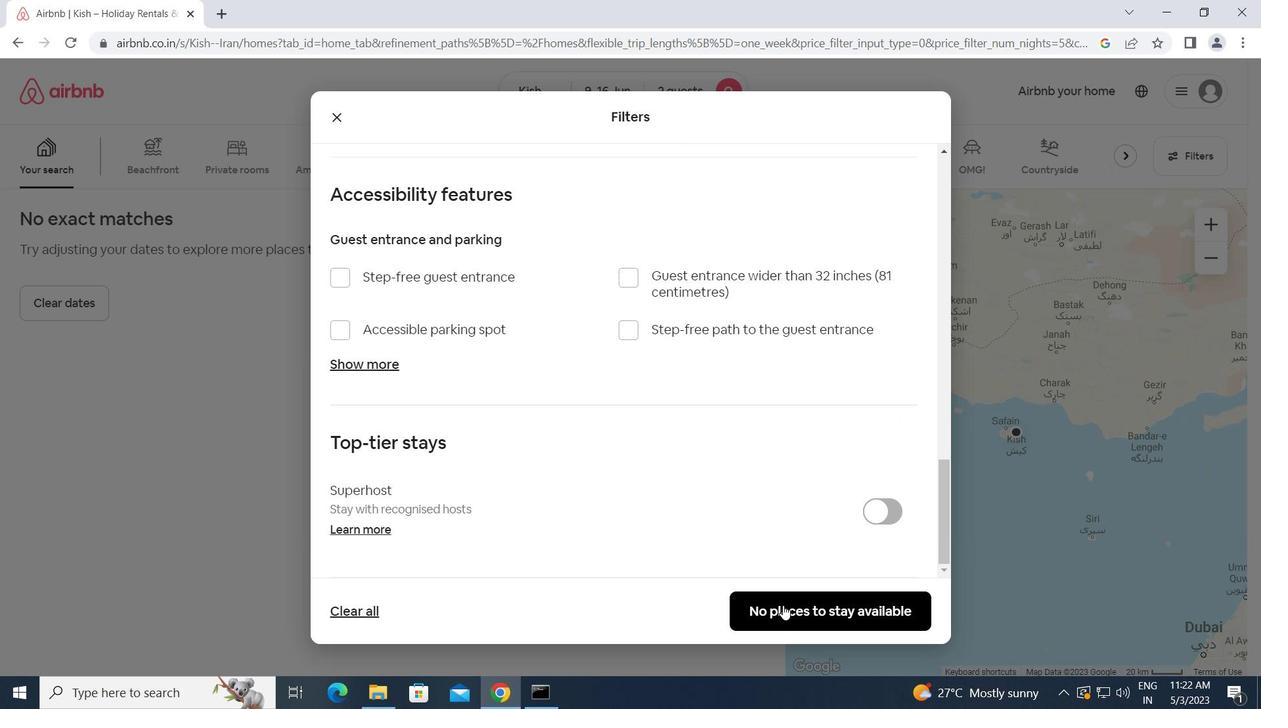 
Action: Mouse moved to (773, 592)
Screenshot: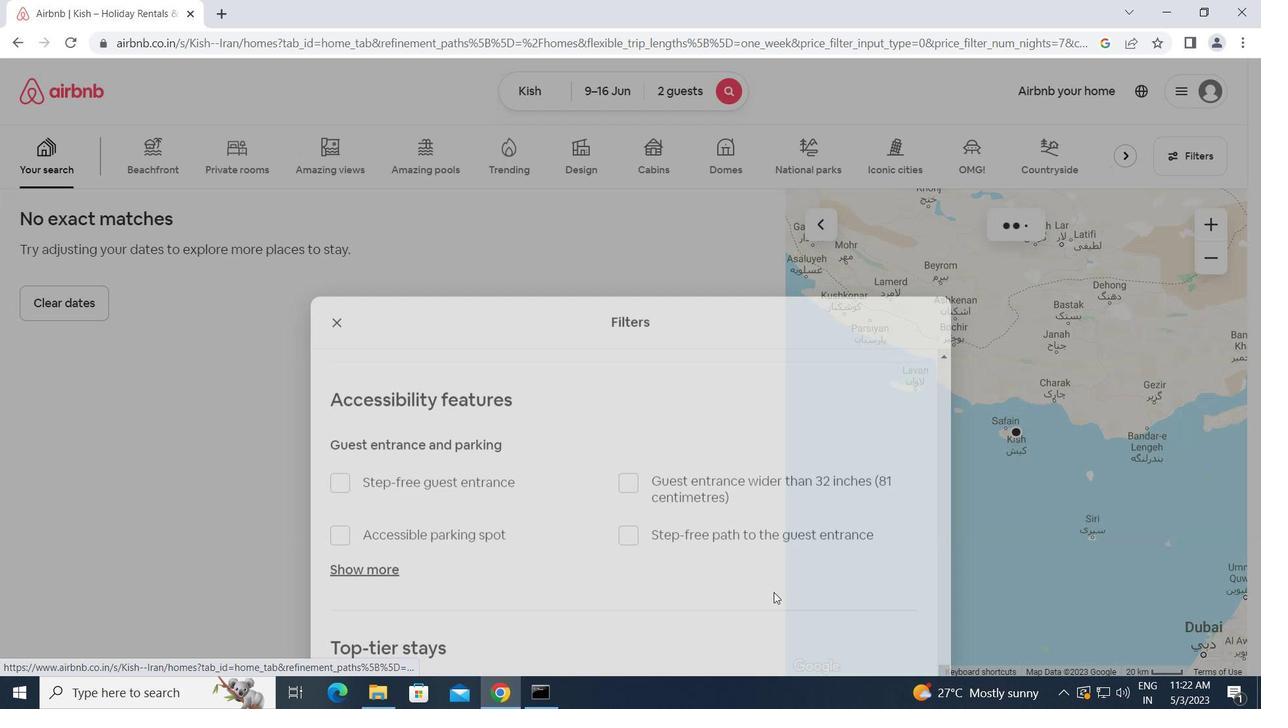 
